 Task: Look for space in Ceper, Indonesia from 4th August, 2023 to 8th August, 2023 for 1 adult in price range Rs.10000 to Rs.15000. Place can be private room with 1  bedroom having 1 bed and 1 bathroom. Property type can be flatguest house, hotel. Amenities needed are: wifi. Booking option can be shelf check-in. Required host language is English.
Action: Key pressed <Key.shift_r>Ceper
Screenshot: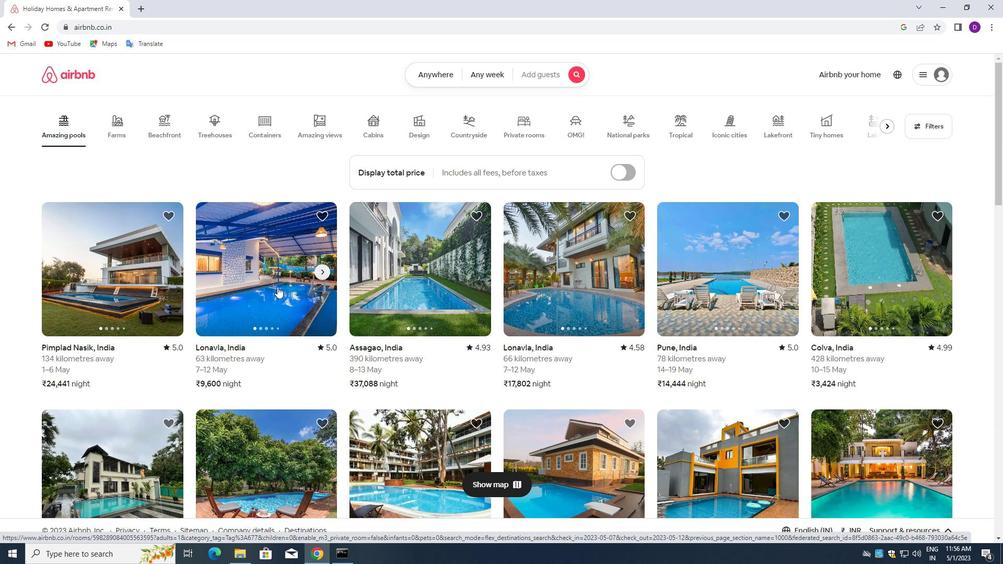 
Action: Mouse moved to (434, 83)
Screenshot: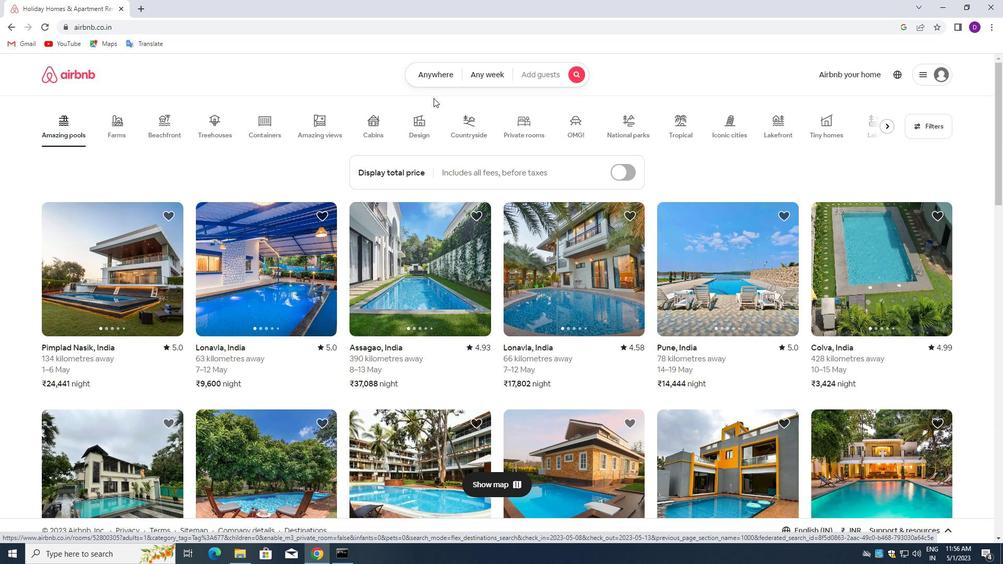 
Action: Mouse pressed left at (434, 83)
Screenshot: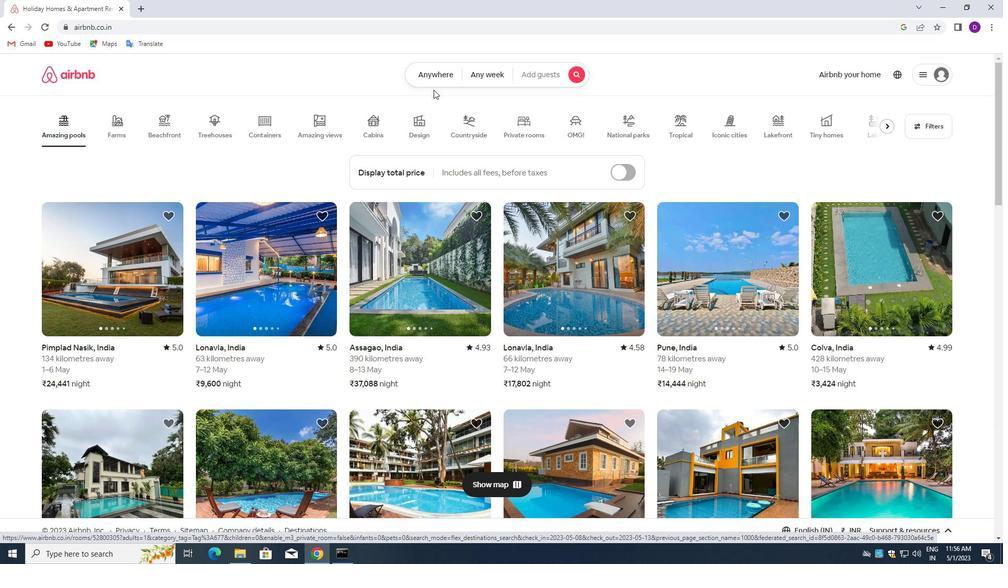 
Action: Mouse moved to (344, 119)
Screenshot: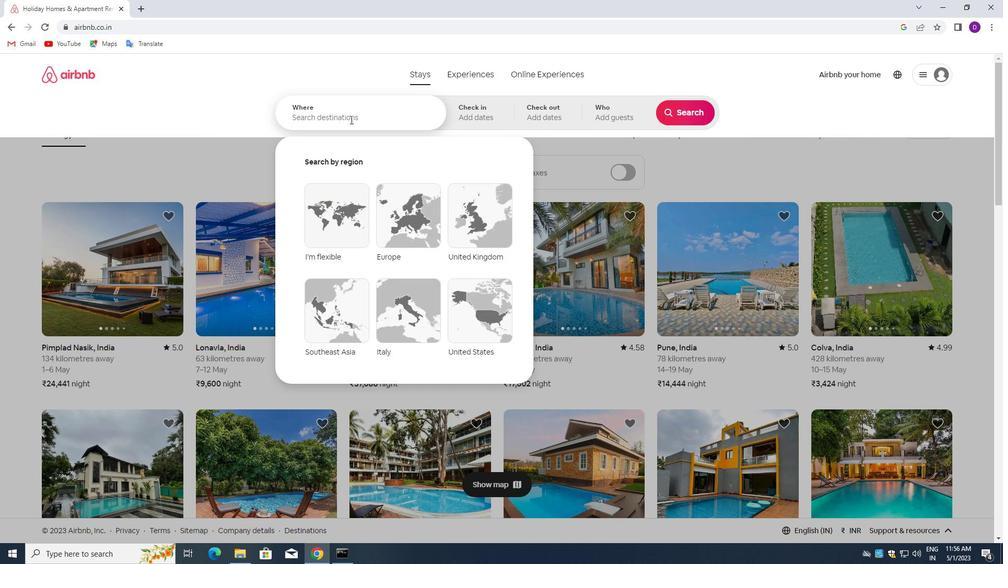 
Action: Mouse pressed left at (344, 119)
Screenshot: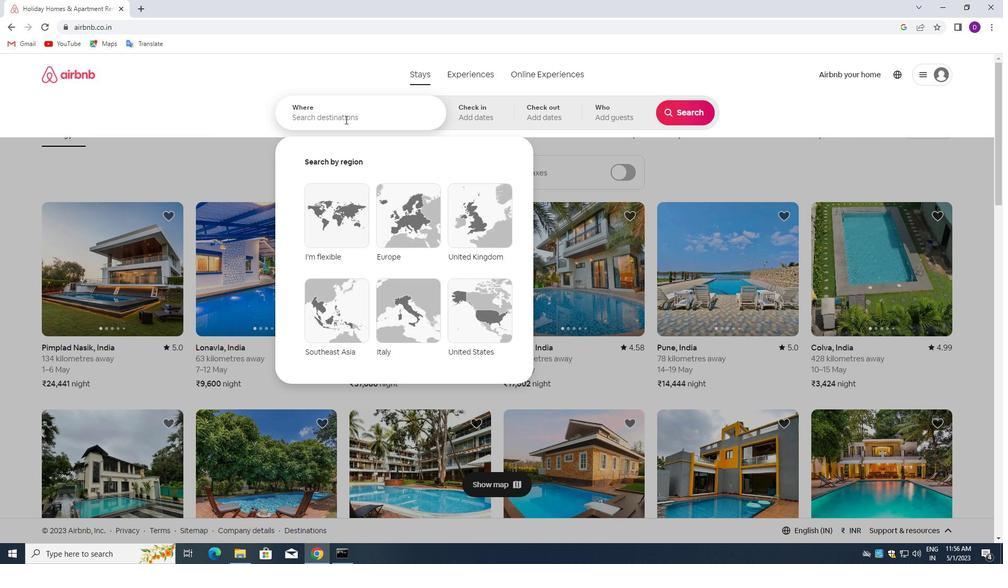 
Action: Key pressed <Key.shift_r>Ceper,<Key.space><Key.shift>INDONESIA<Key.enter>
Screenshot: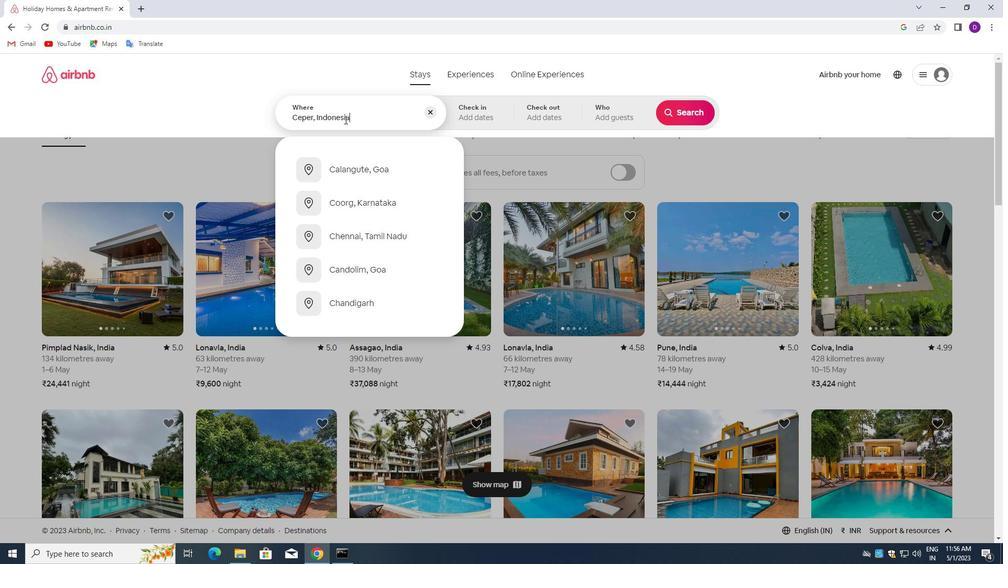 
Action: Mouse moved to (679, 199)
Screenshot: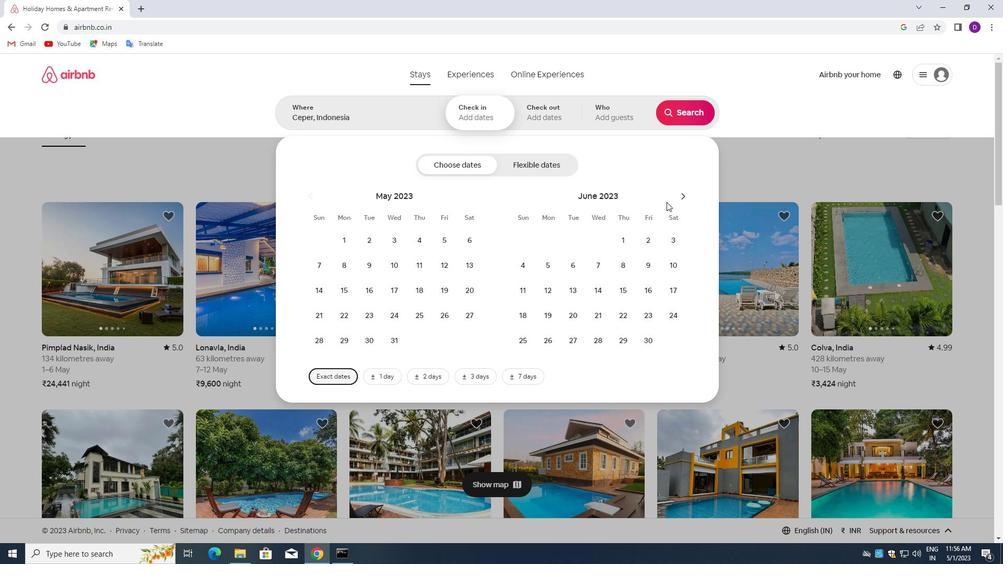 
Action: Mouse pressed left at (679, 199)
Screenshot: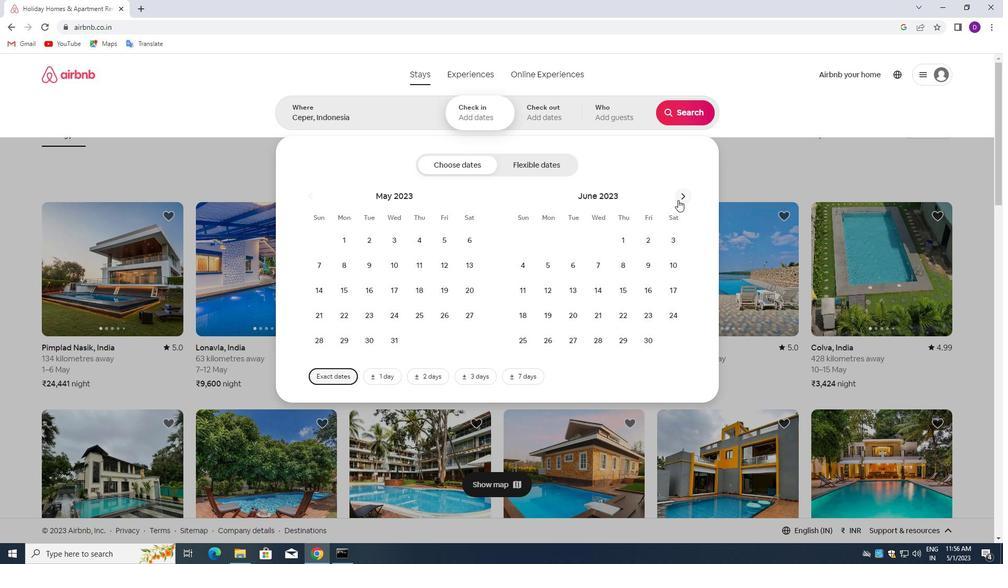 
Action: Mouse moved to (690, 192)
Screenshot: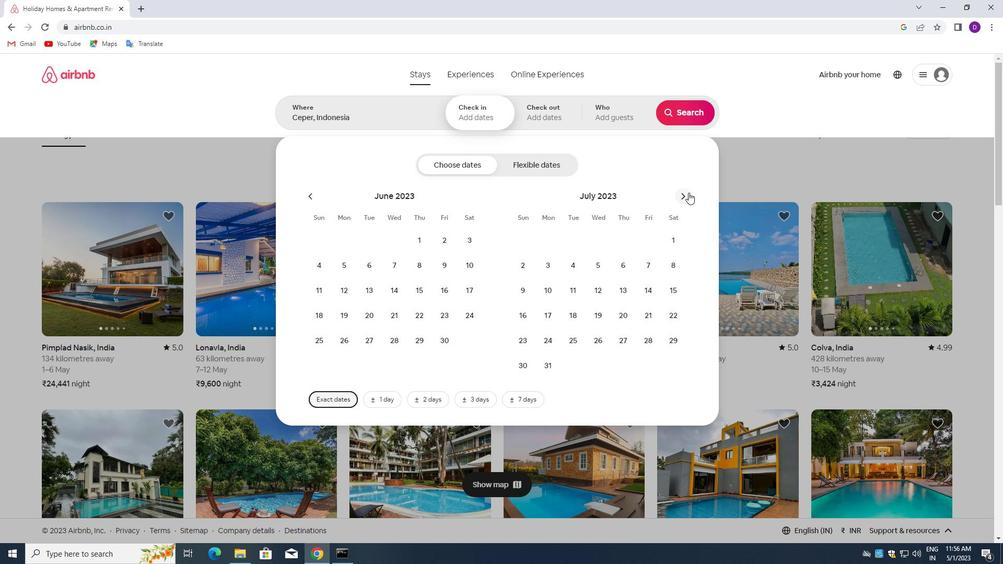 
Action: Mouse pressed left at (690, 192)
Screenshot: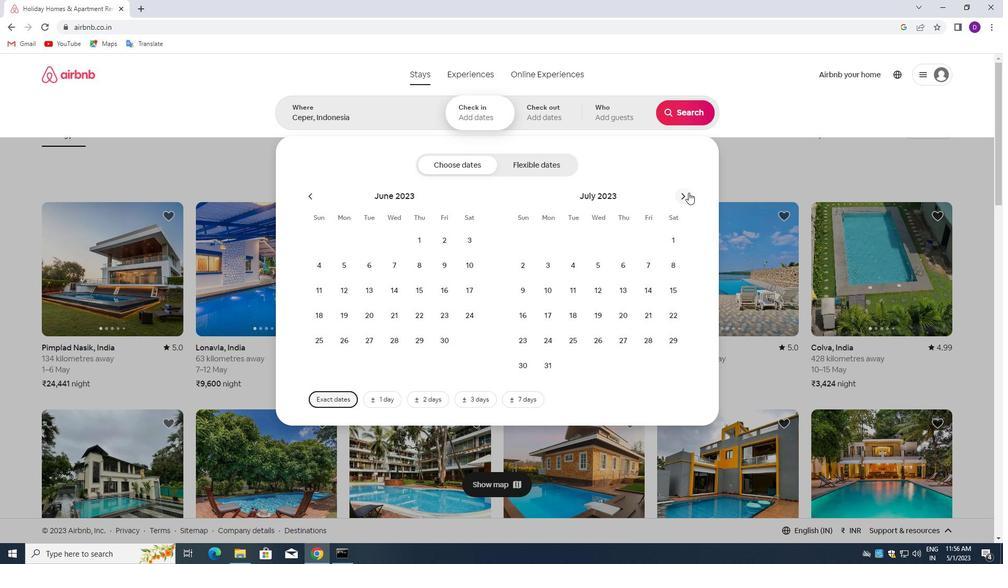 
Action: Mouse moved to (650, 238)
Screenshot: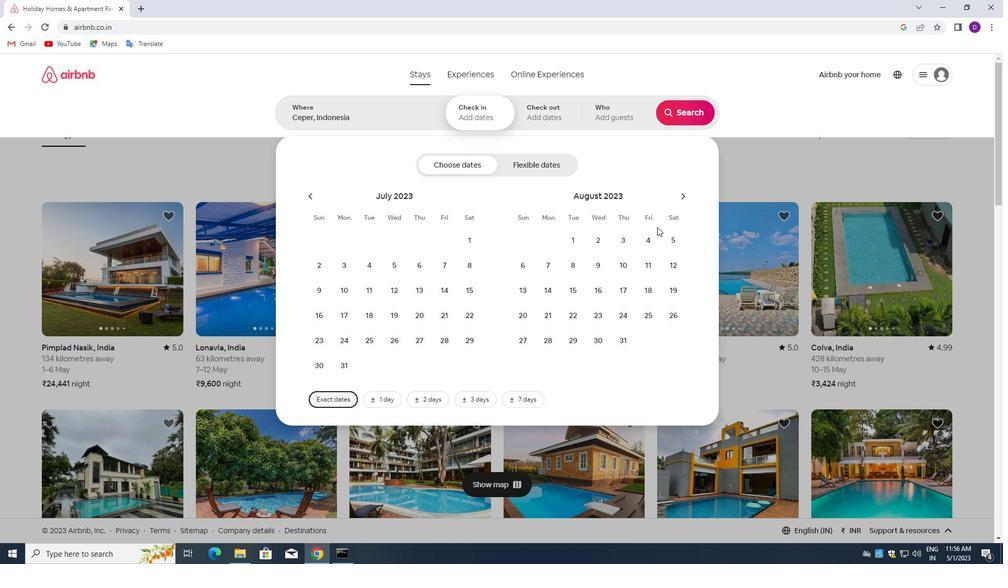 
Action: Mouse pressed left at (650, 238)
Screenshot: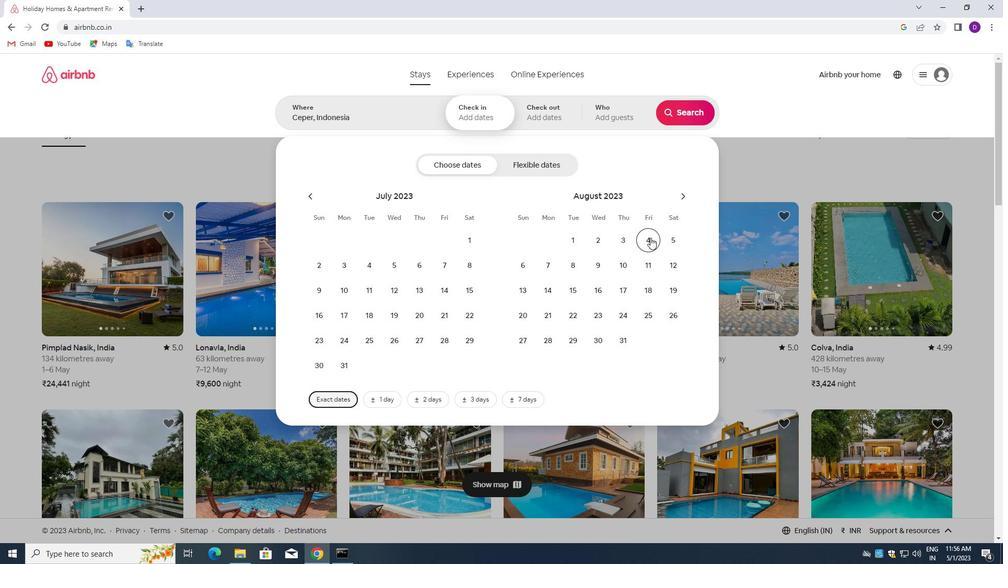 
Action: Mouse moved to (586, 260)
Screenshot: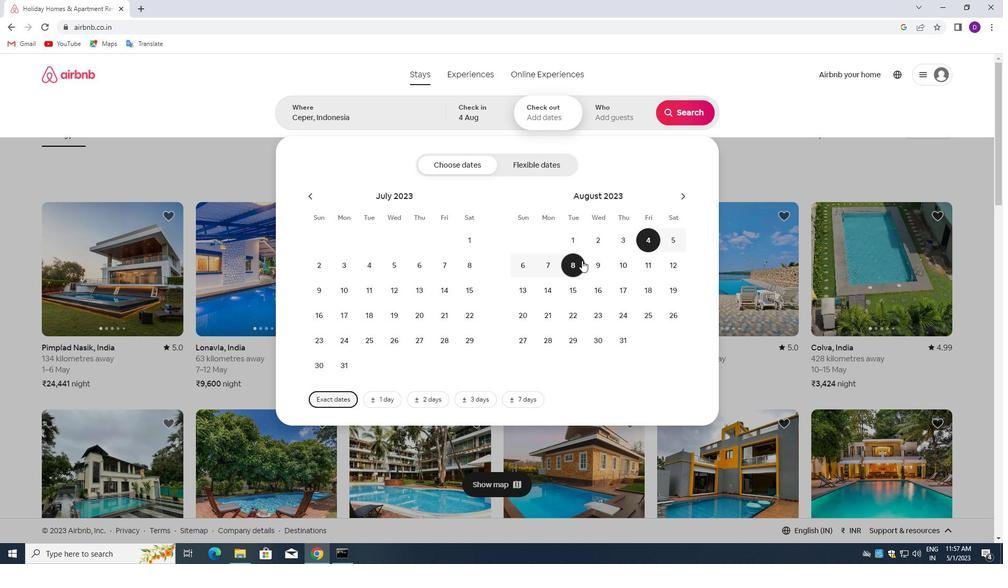 
Action: Mouse pressed left at (586, 260)
Screenshot: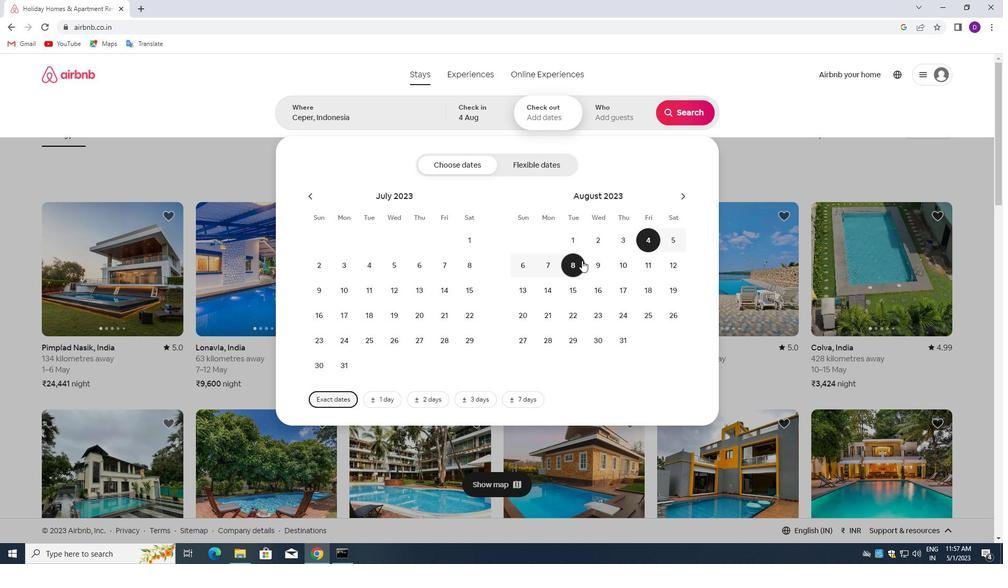 
Action: Mouse moved to (574, 260)
Screenshot: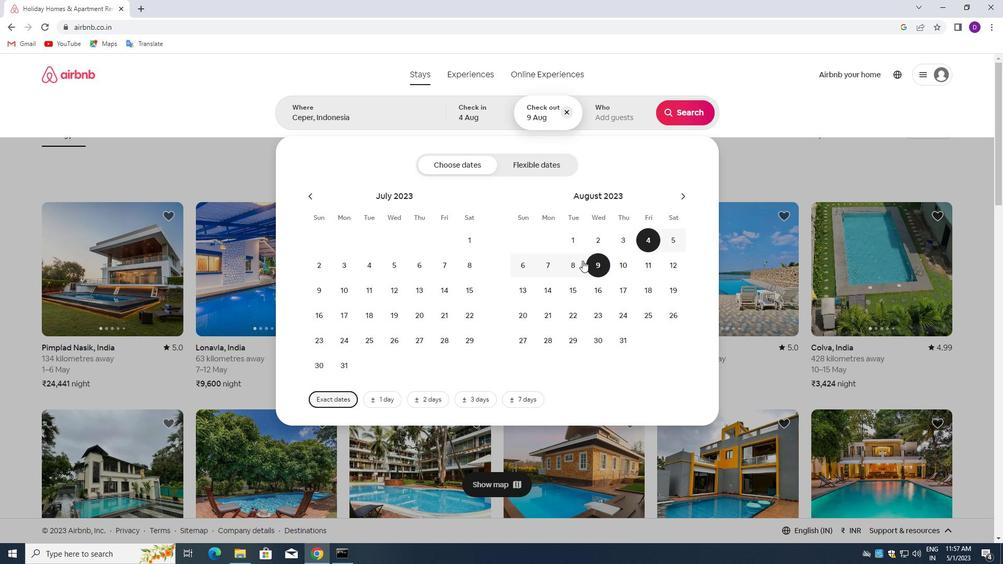 
Action: Mouse pressed left at (574, 260)
Screenshot: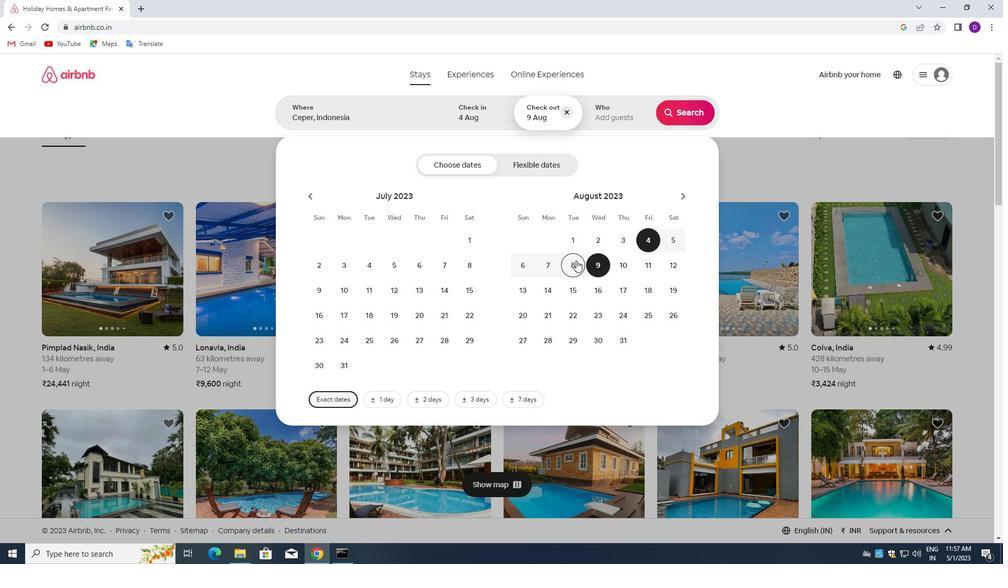 
Action: Mouse moved to (604, 108)
Screenshot: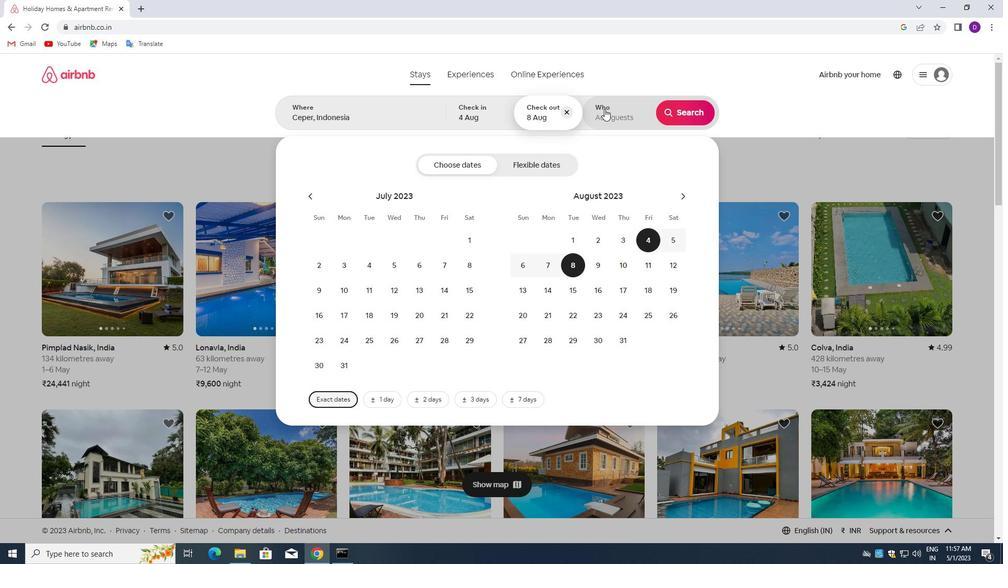 
Action: Mouse pressed left at (604, 108)
Screenshot: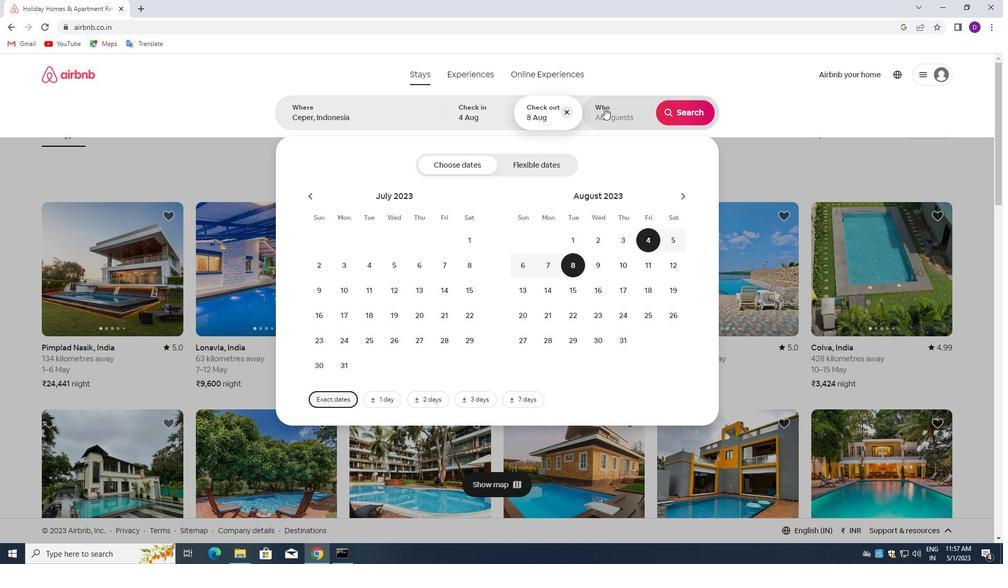 
Action: Mouse moved to (684, 159)
Screenshot: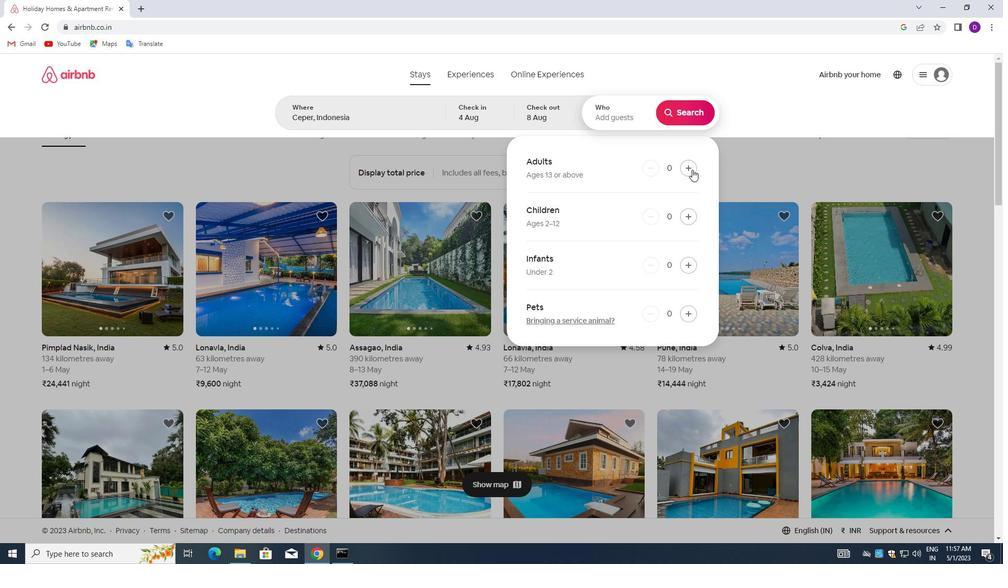 
Action: Mouse pressed left at (684, 159)
Screenshot: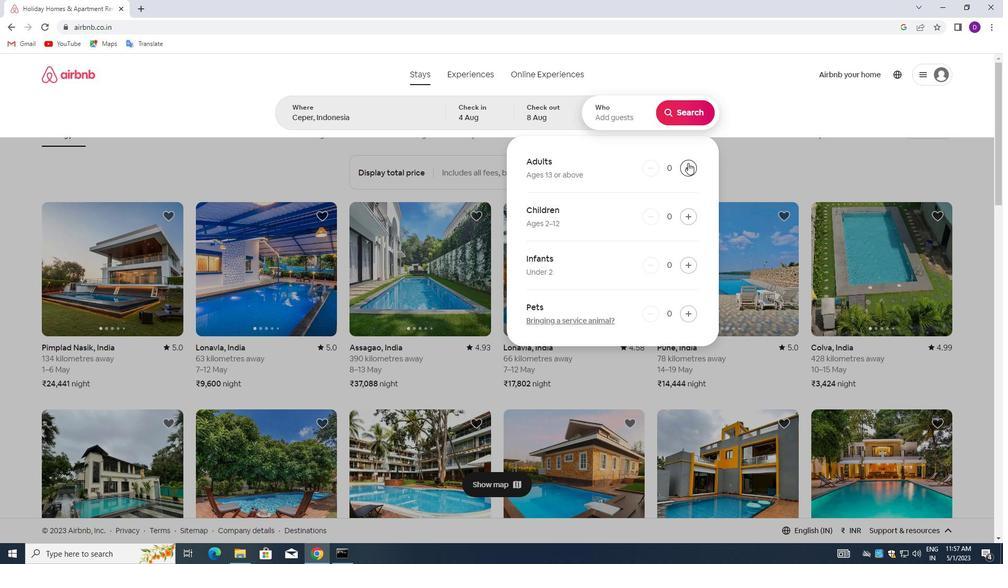 
Action: Mouse moved to (686, 165)
Screenshot: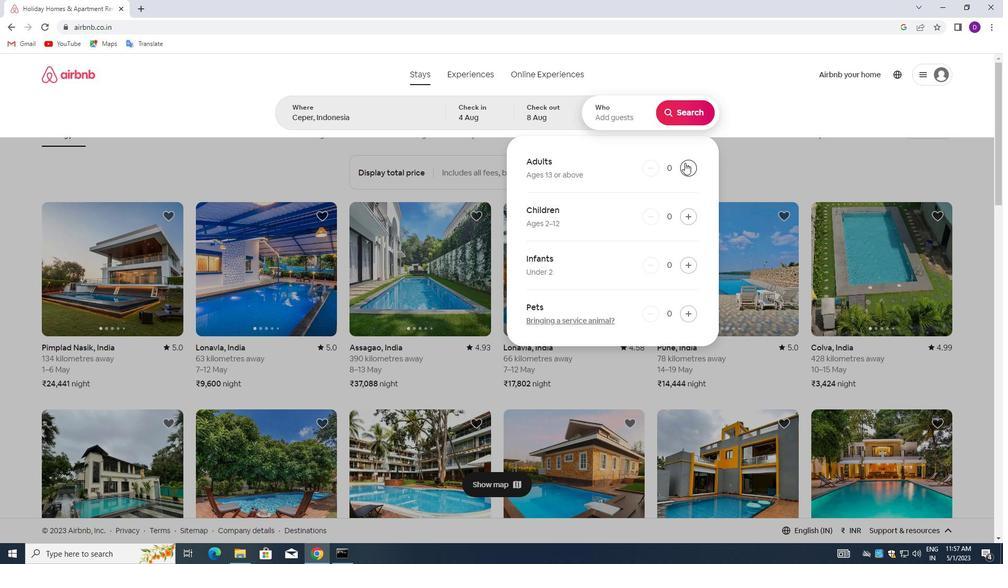 
Action: Mouse pressed left at (686, 165)
Screenshot: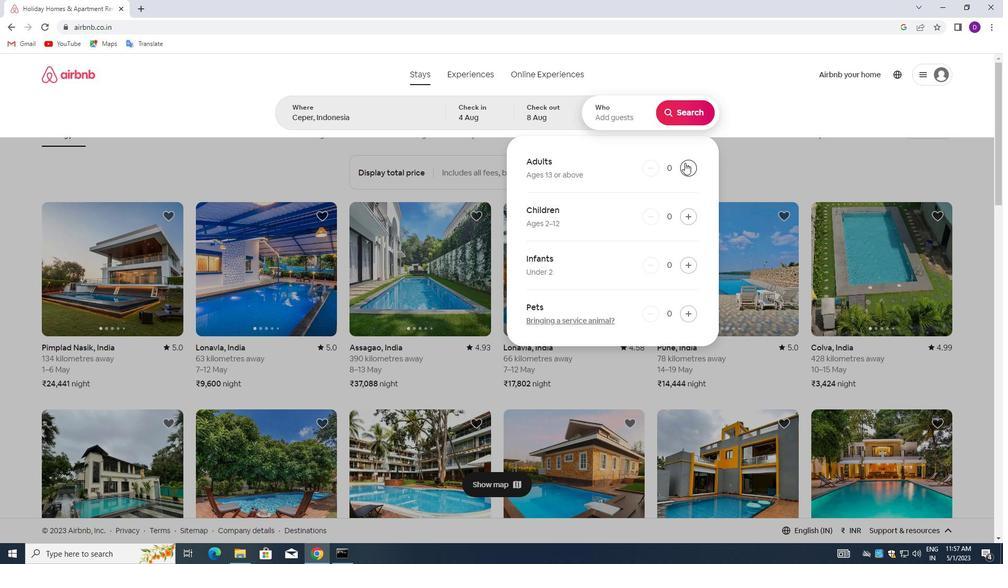 
Action: Mouse moved to (692, 112)
Screenshot: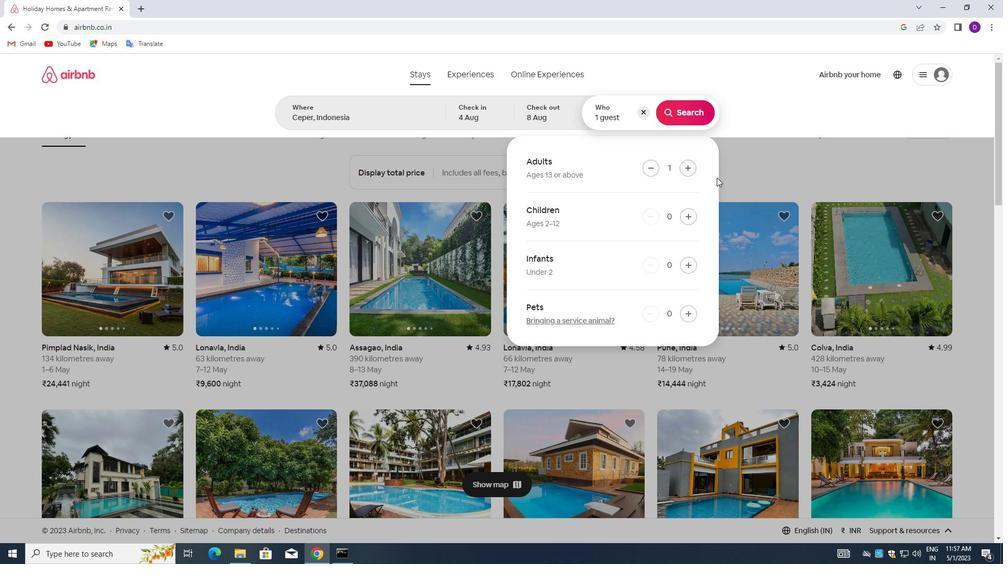 
Action: Mouse pressed left at (692, 112)
Screenshot: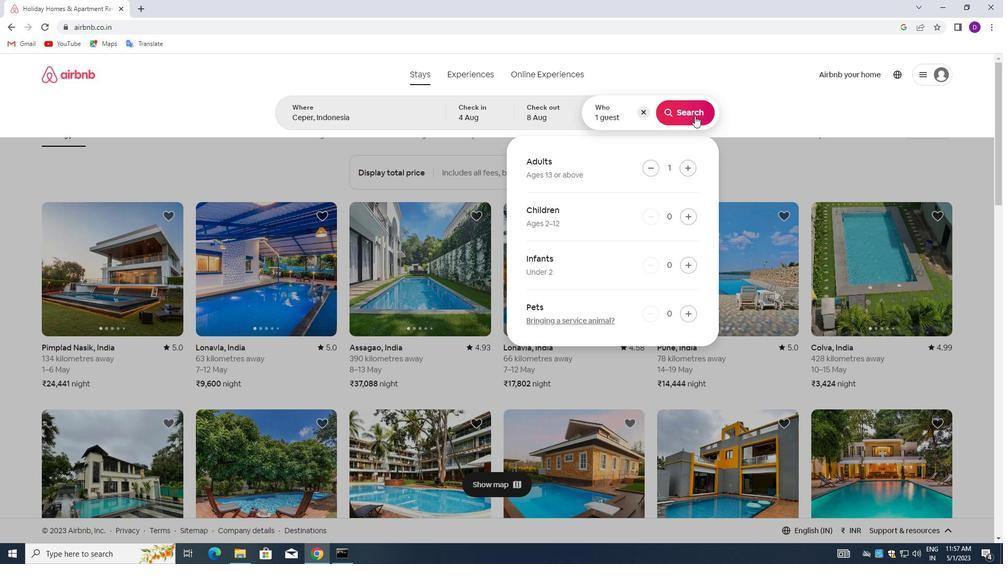 
Action: Mouse moved to (947, 116)
Screenshot: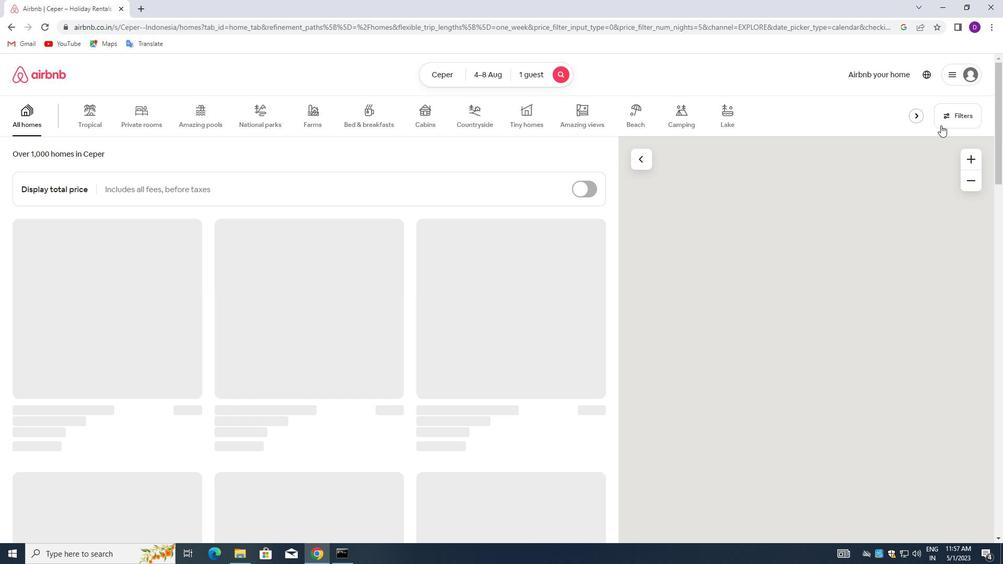
Action: Mouse pressed left at (947, 116)
Screenshot: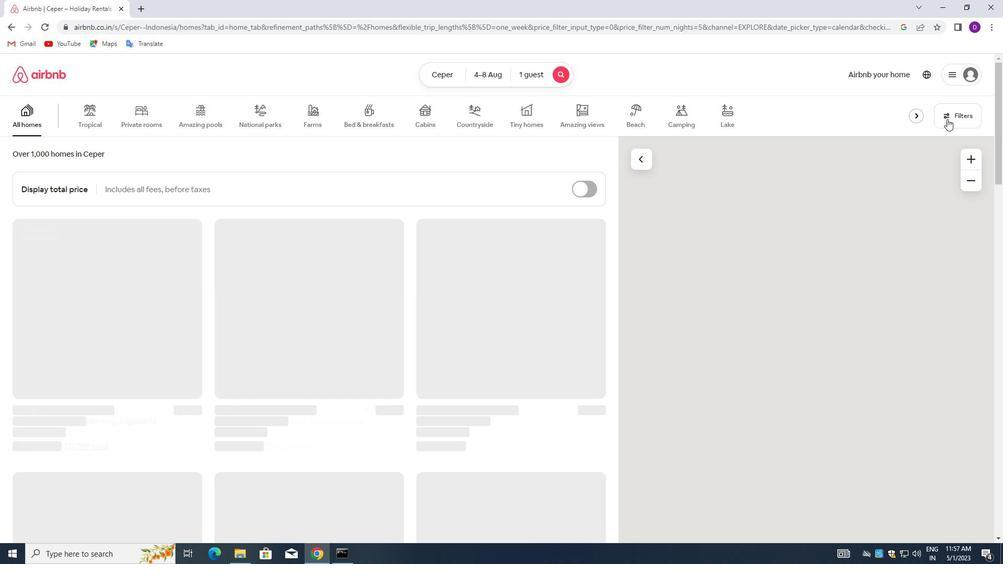 
Action: Mouse moved to (366, 249)
Screenshot: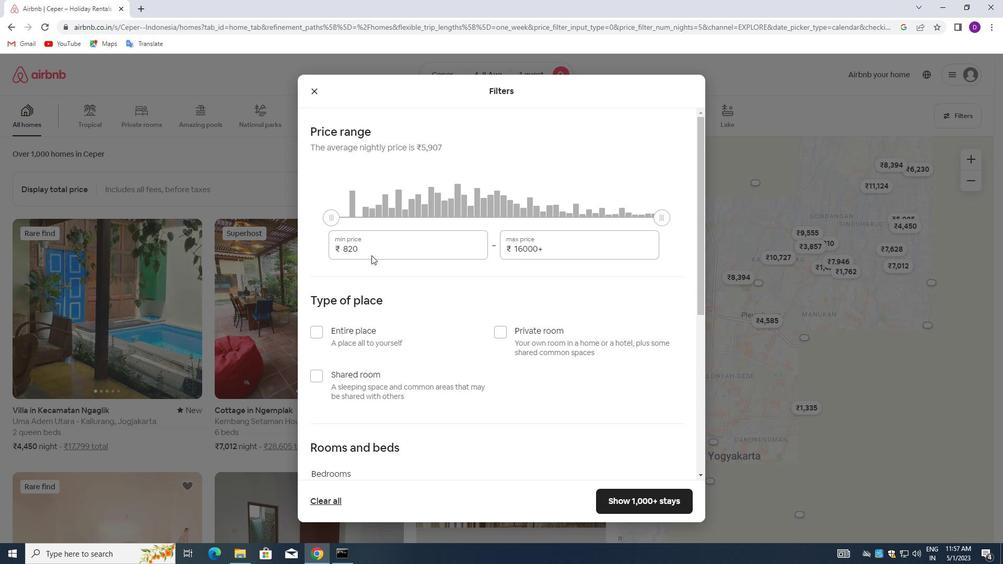 
Action: Mouse pressed left at (366, 249)
Screenshot: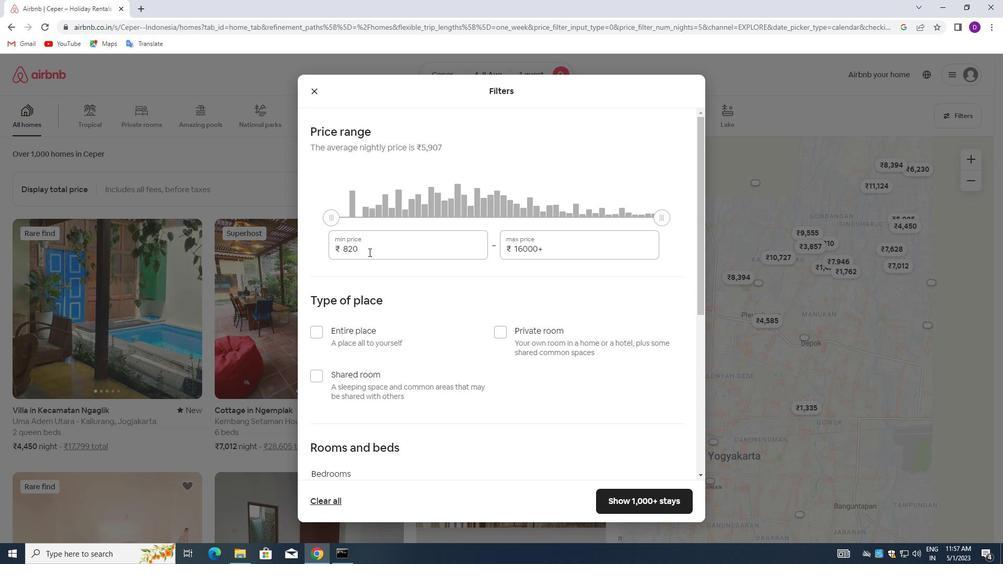 
Action: Mouse pressed left at (366, 249)
Screenshot: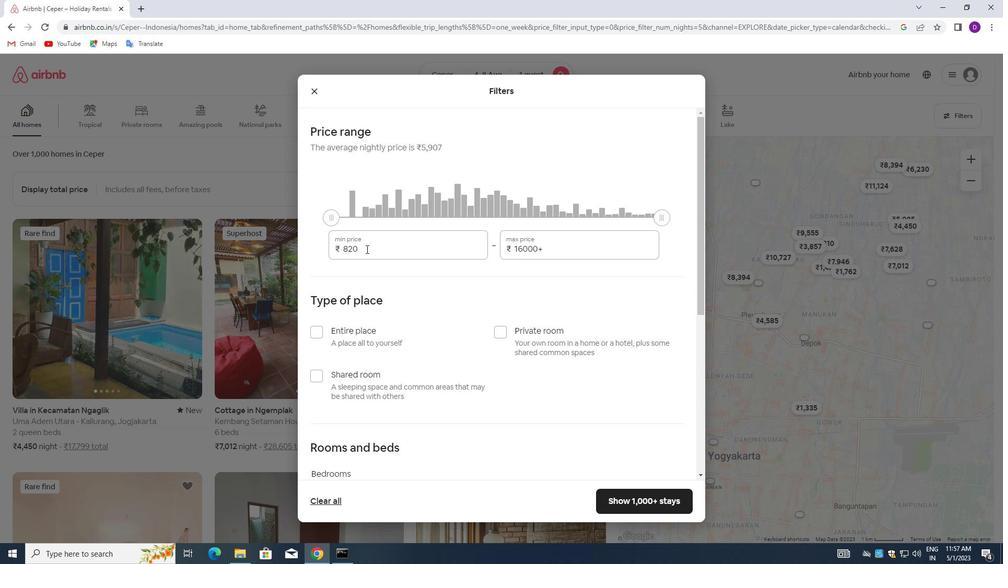 
Action: Key pressed 10000<Key.tab>150000<Key.backspace>
Screenshot: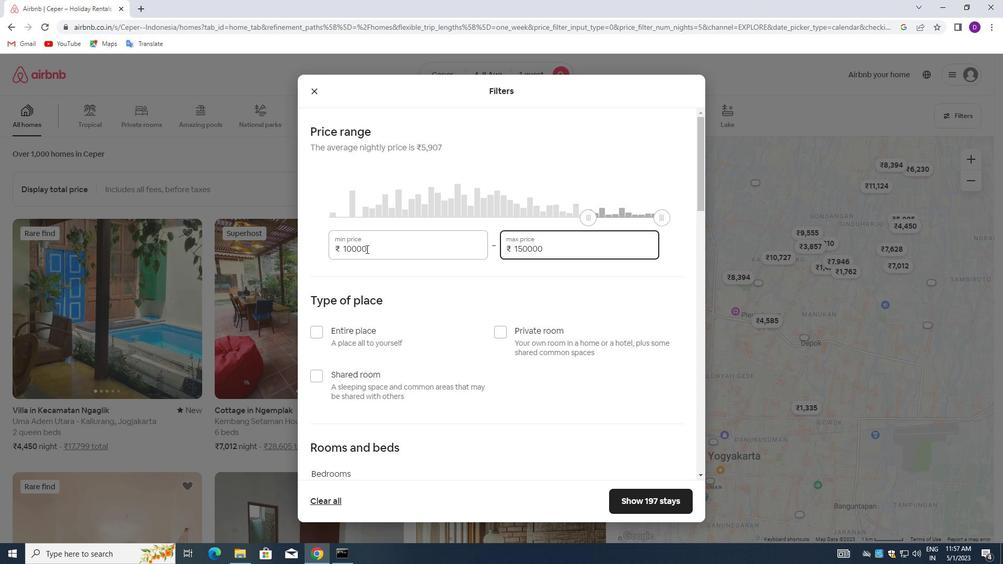 
Action: Mouse moved to (365, 279)
Screenshot: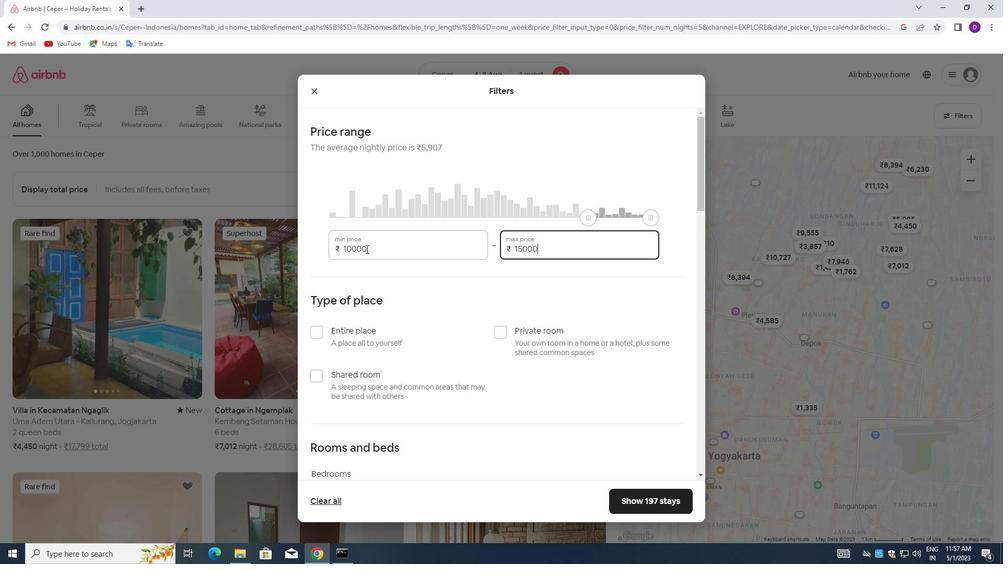 
Action: Mouse scrolled (365, 278) with delta (0, 0)
Screenshot: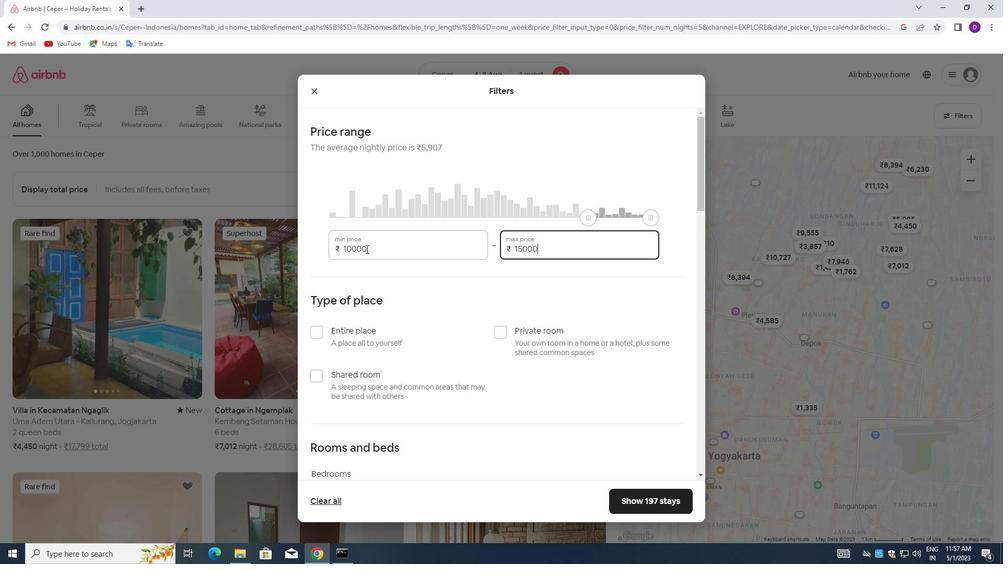 
Action: Mouse moved to (363, 284)
Screenshot: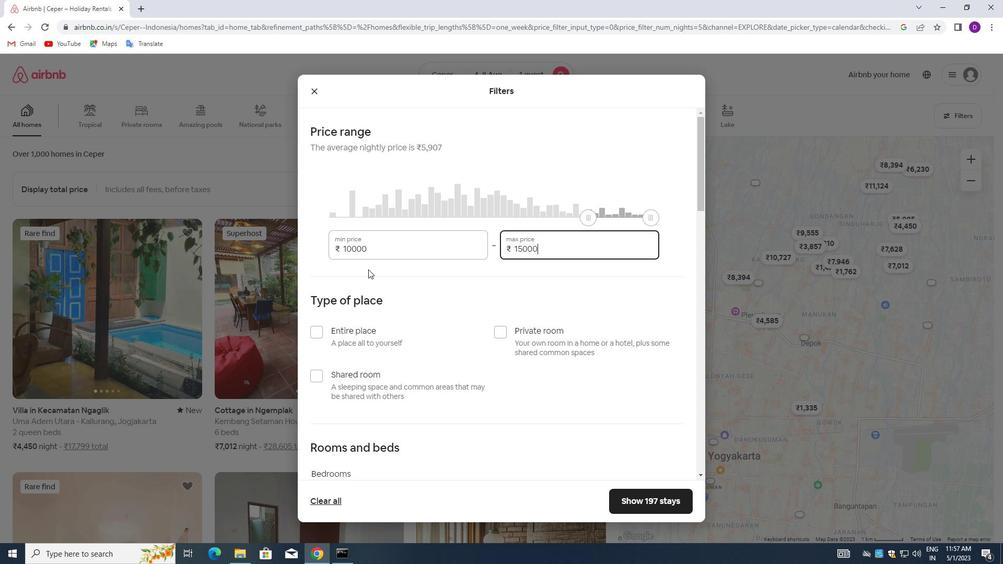 
Action: Mouse scrolled (363, 283) with delta (0, 0)
Screenshot: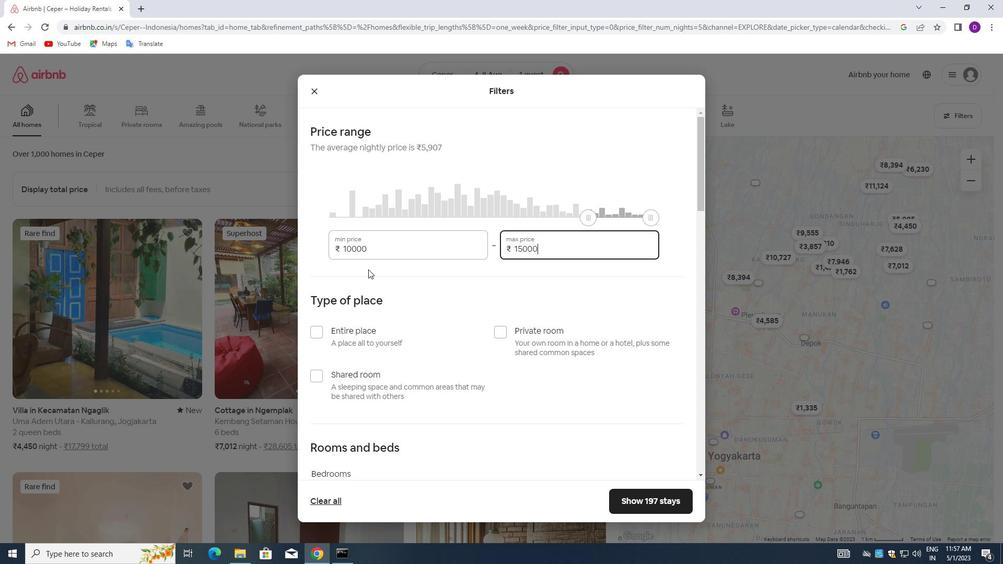 
Action: Mouse moved to (501, 230)
Screenshot: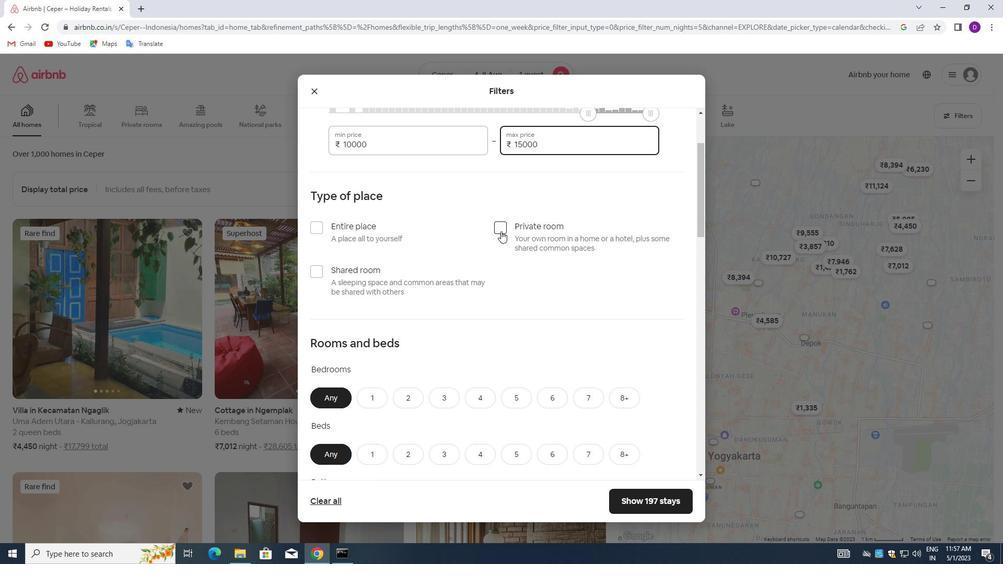 
Action: Mouse pressed left at (501, 230)
Screenshot: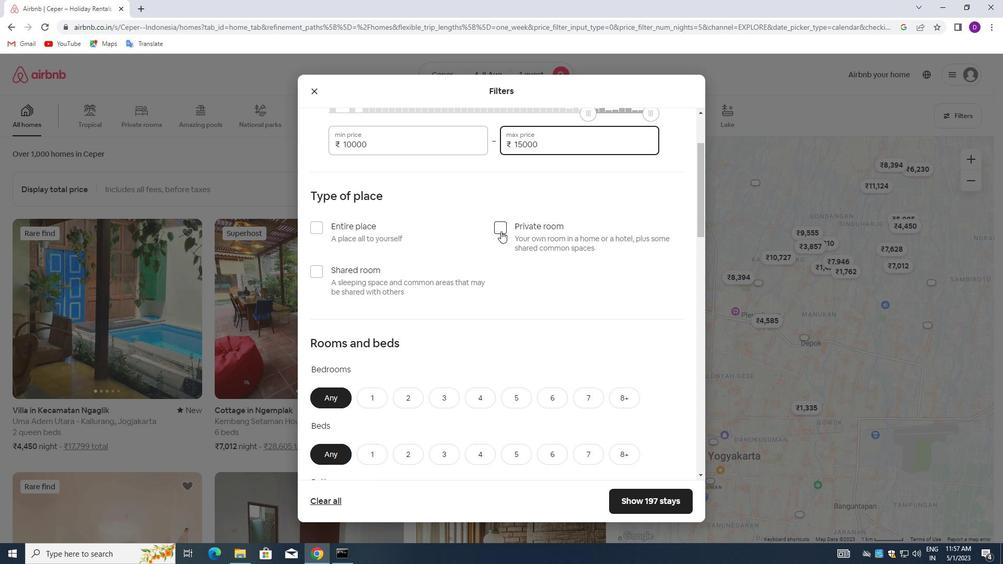 
Action: Mouse moved to (492, 270)
Screenshot: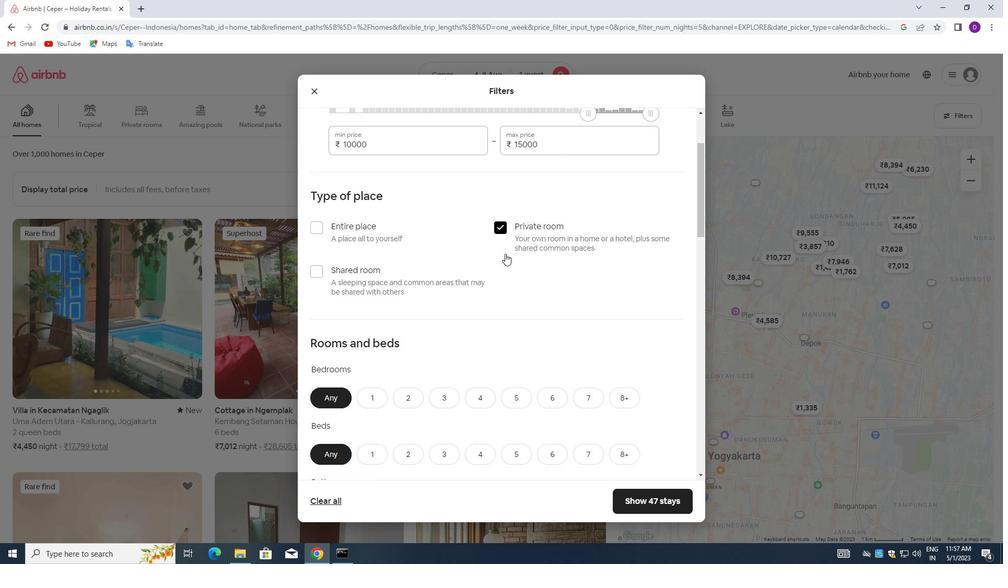 
Action: Mouse scrolled (492, 269) with delta (0, 0)
Screenshot: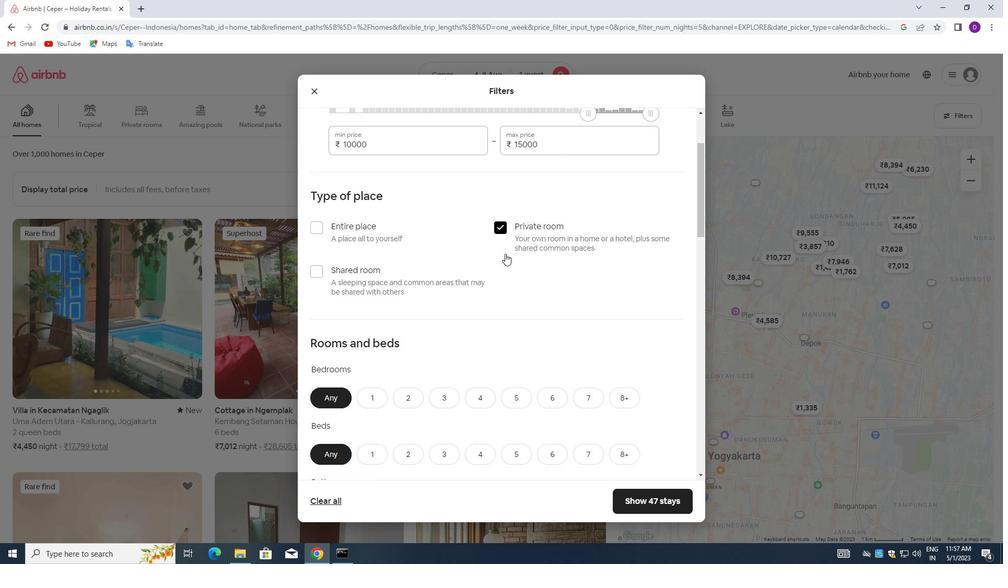 
Action: Mouse moved to (492, 270)
Screenshot: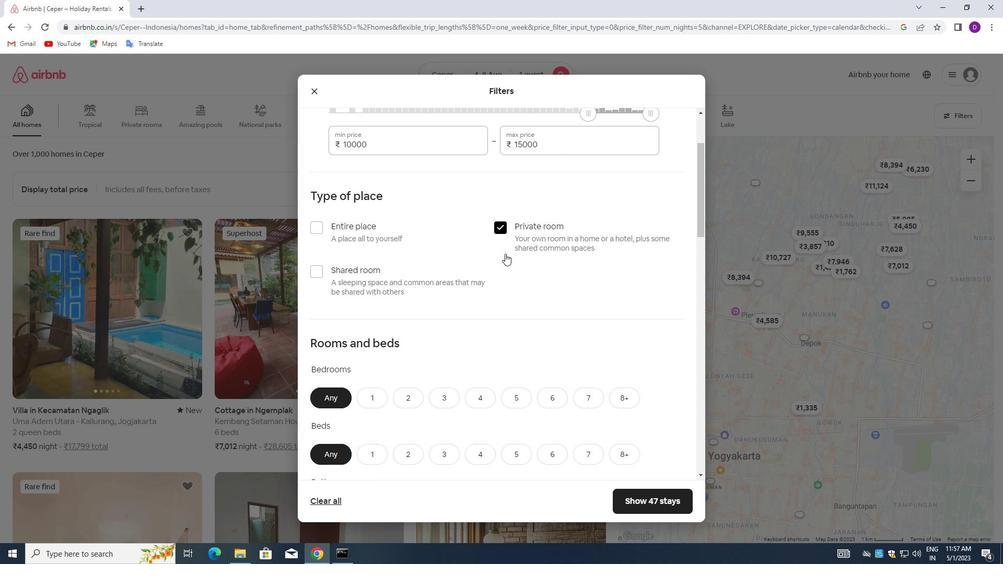 
Action: Mouse scrolled (492, 270) with delta (0, 0)
Screenshot: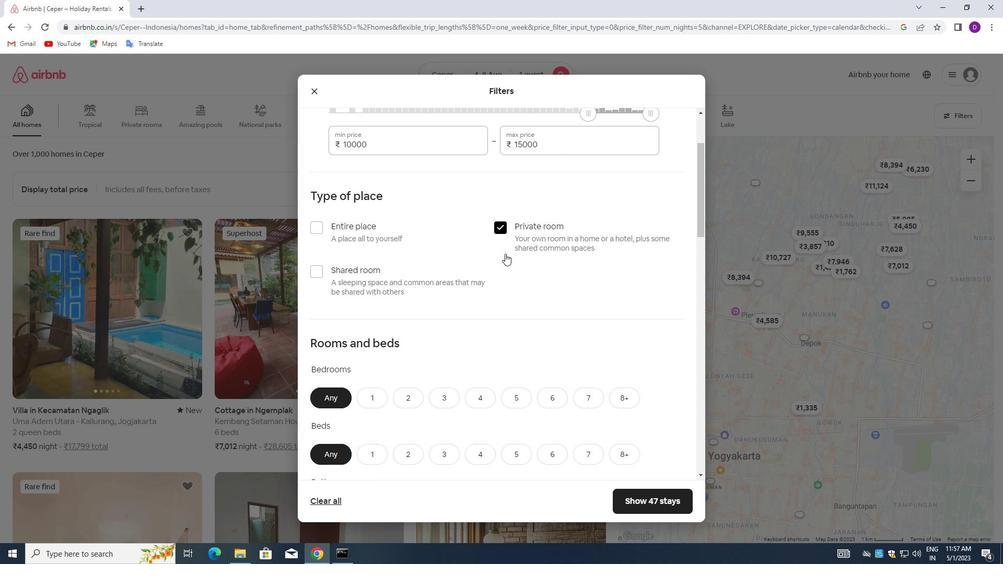 
Action: Mouse moved to (491, 271)
Screenshot: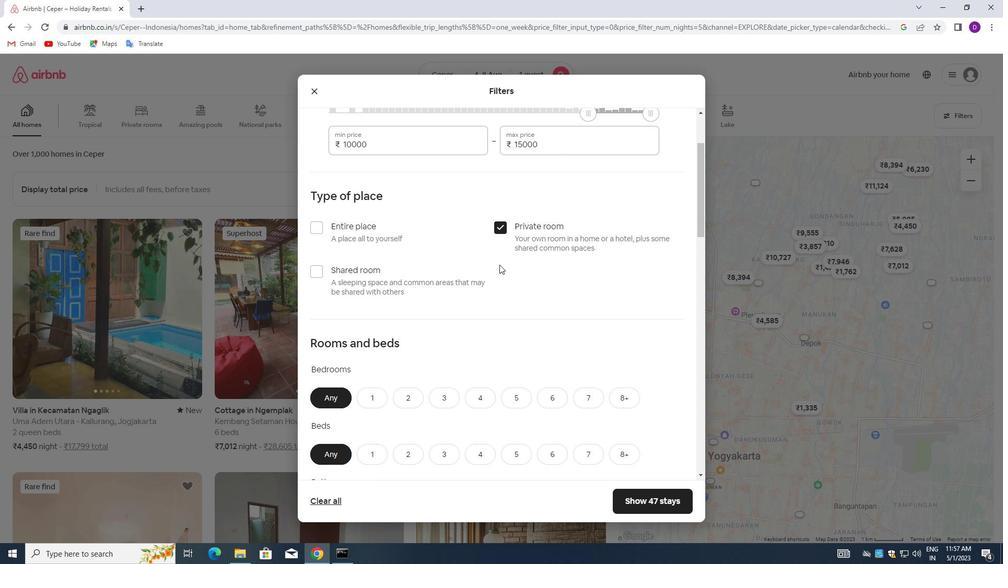 
Action: Mouse scrolled (491, 270) with delta (0, 0)
Screenshot: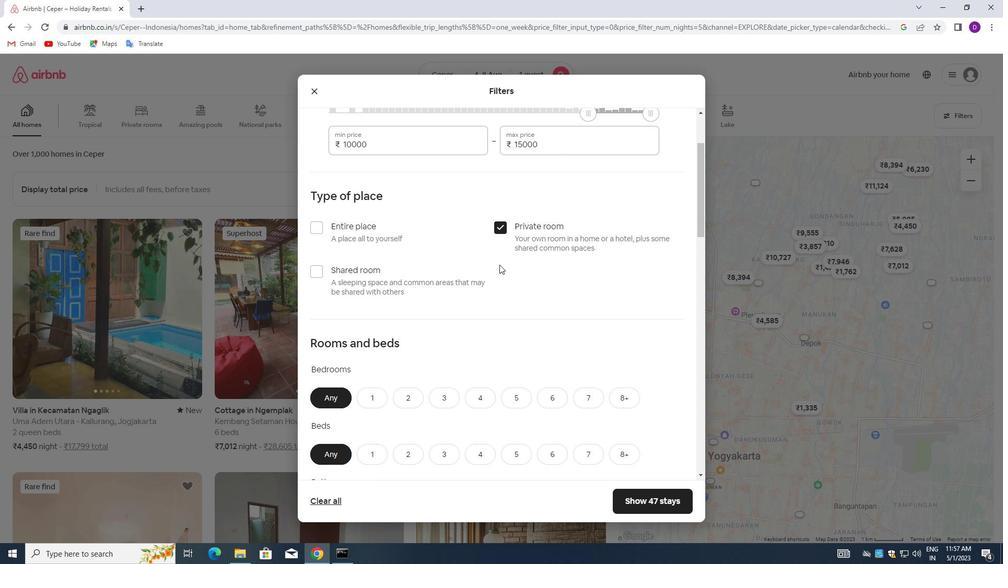
Action: Mouse scrolled (491, 270) with delta (0, 0)
Screenshot: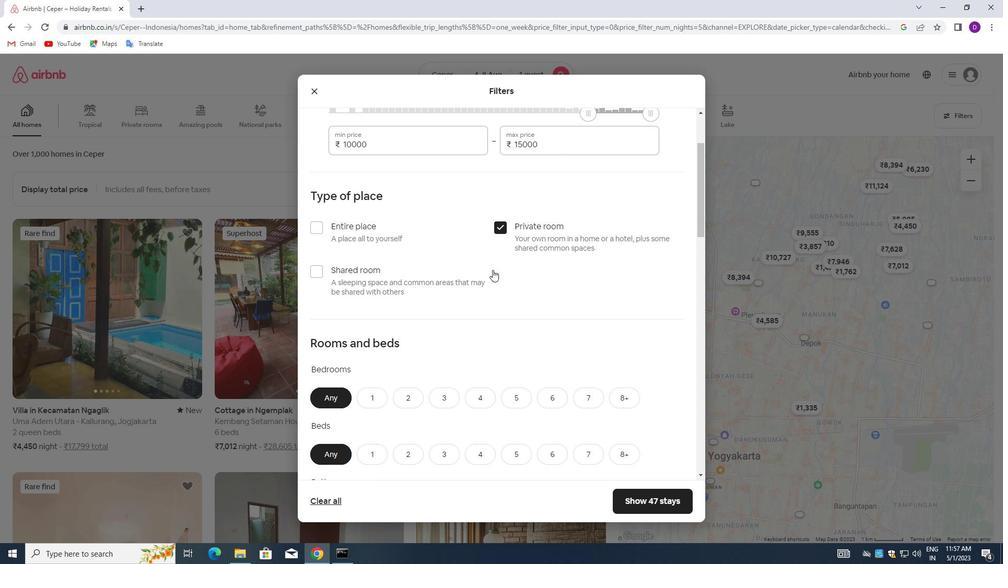 
Action: Mouse moved to (490, 271)
Screenshot: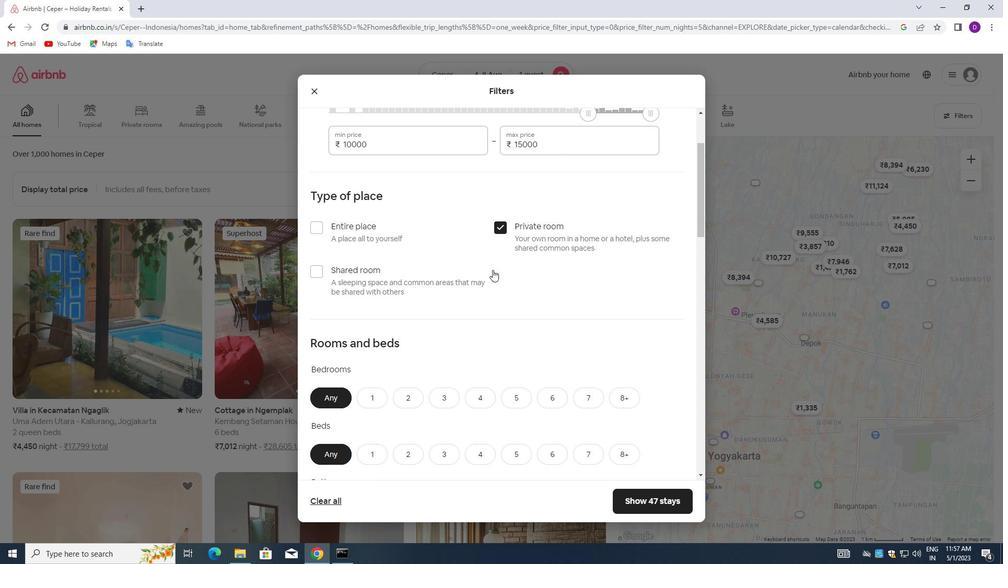 
Action: Mouse scrolled (490, 271) with delta (0, 0)
Screenshot: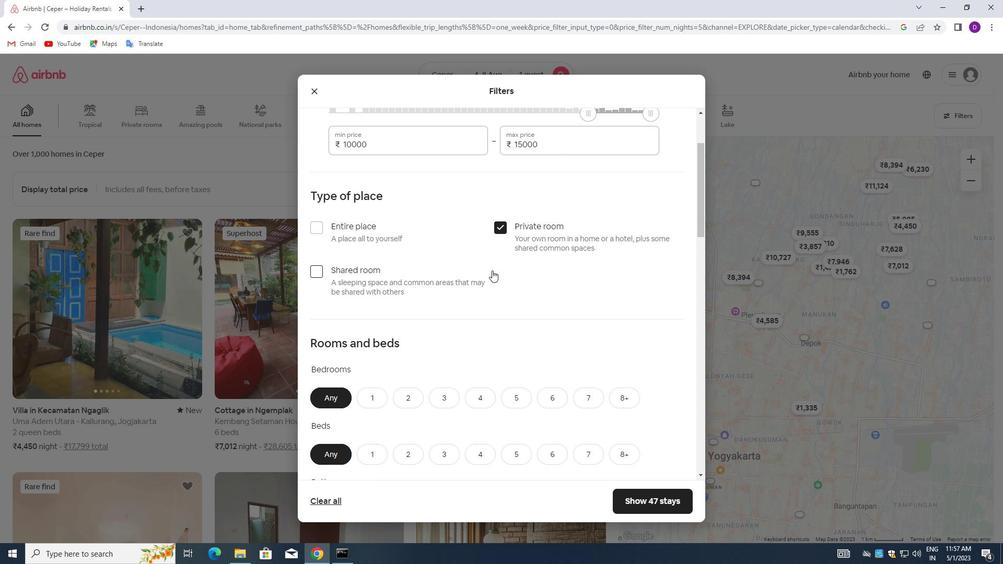 
Action: Mouse moved to (374, 138)
Screenshot: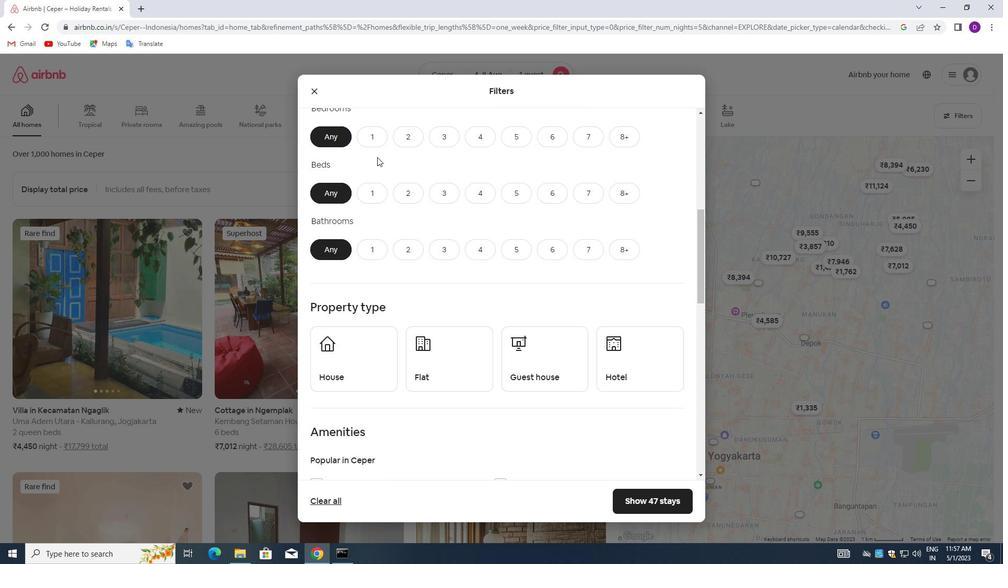 
Action: Mouse pressed left at (374, 138)
Screenshot: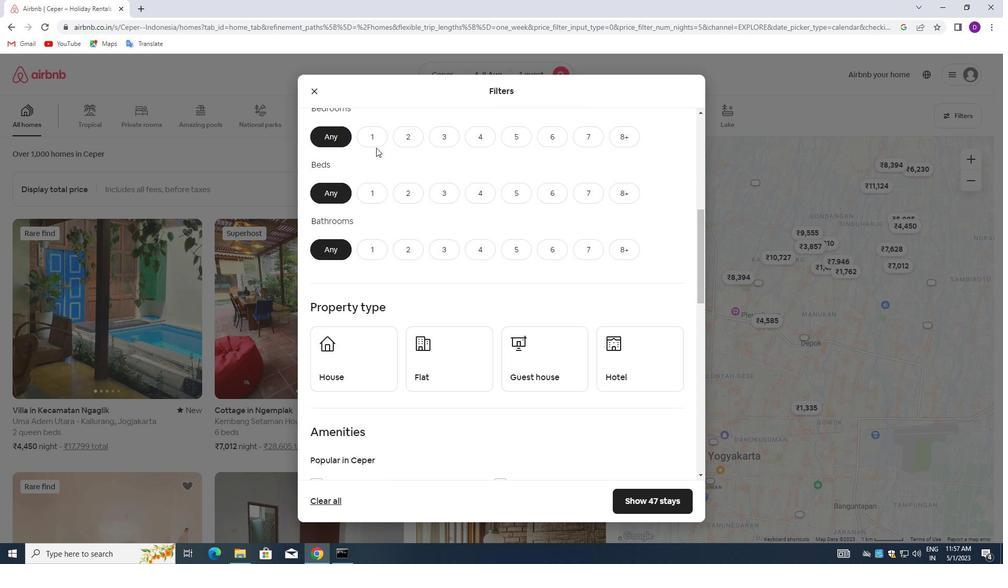 
Action: Mouse moved to (378, 188)
Screenshot: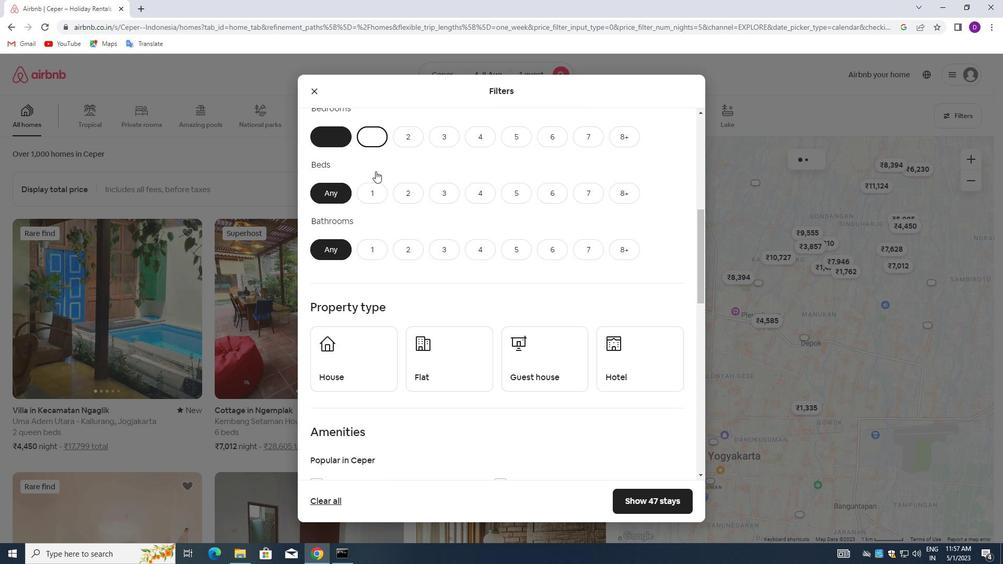 
Action: Mouse pressed left at (378, 188)
Screenshot: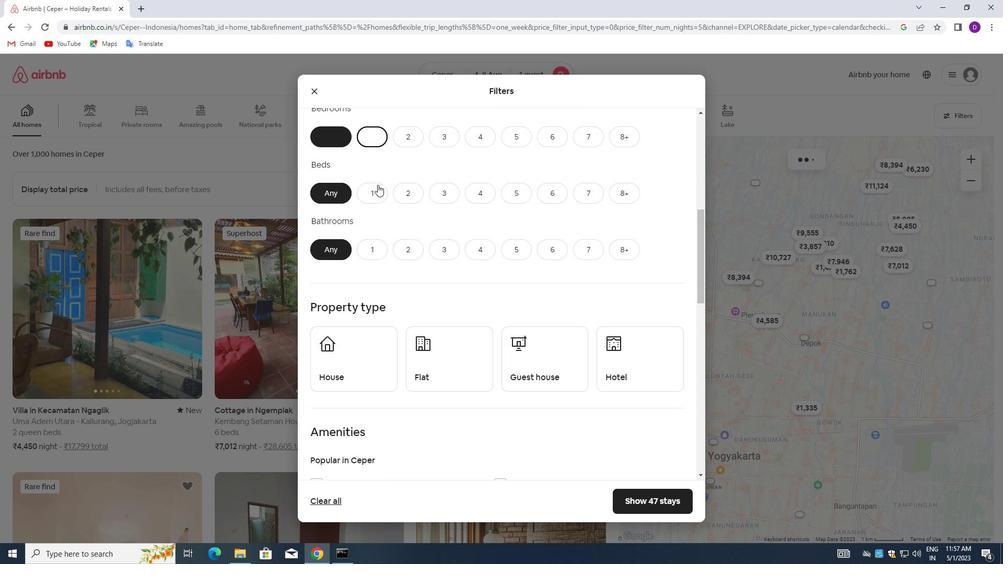 
Action: Mouse moved to (376, 241)
Screenshot: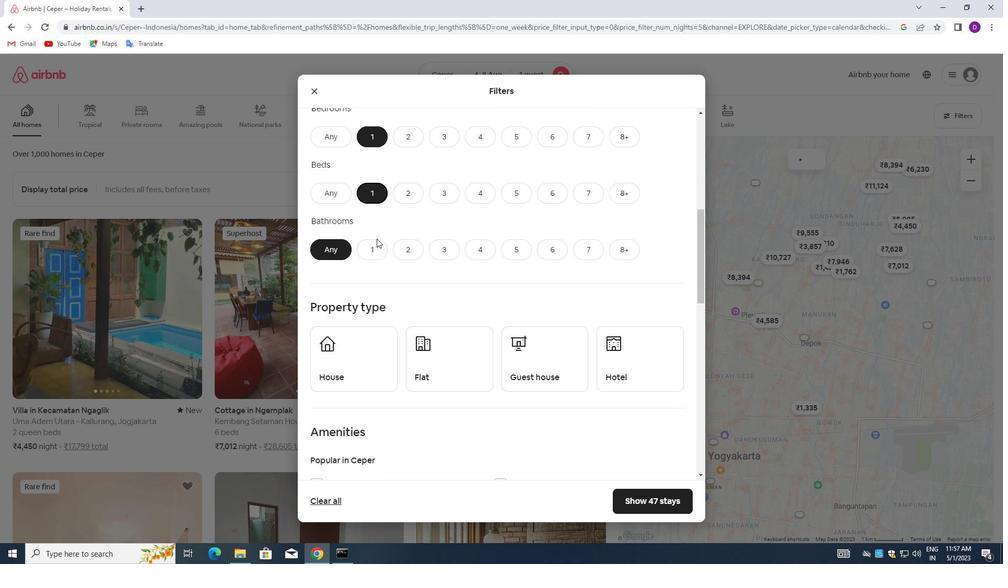 
Action: Mouse pressed left at (376, 241)
Screenshot: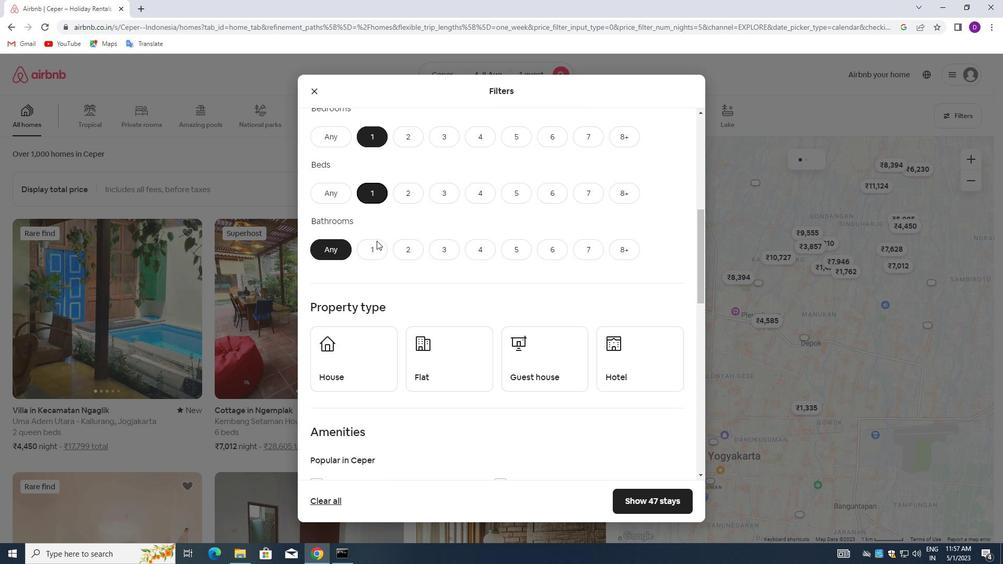 
Action: Mouse moved to (426, 235)
Screenshot: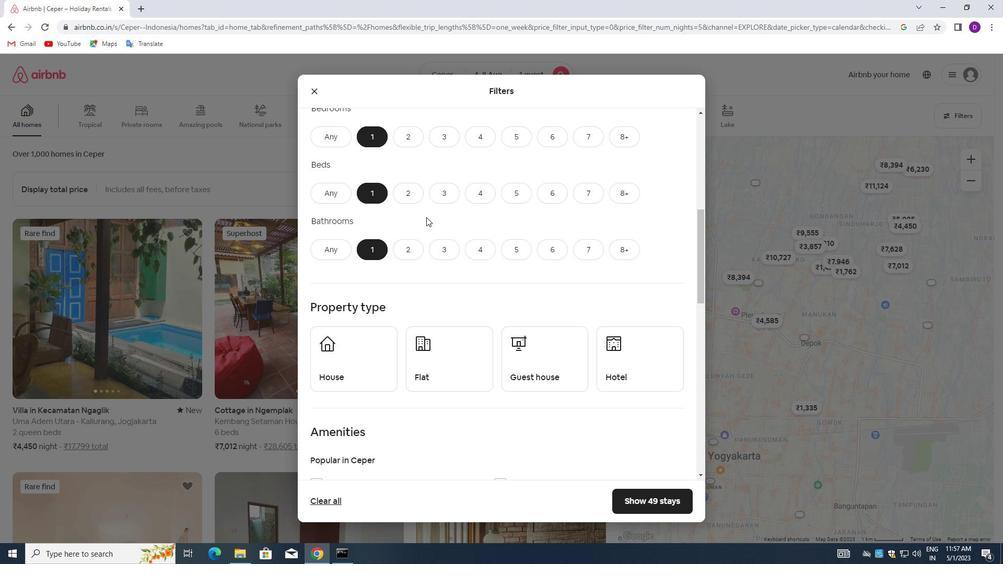 
Action: Mouse scrolled (426, 235) with delta (0, 0)
Screenshot: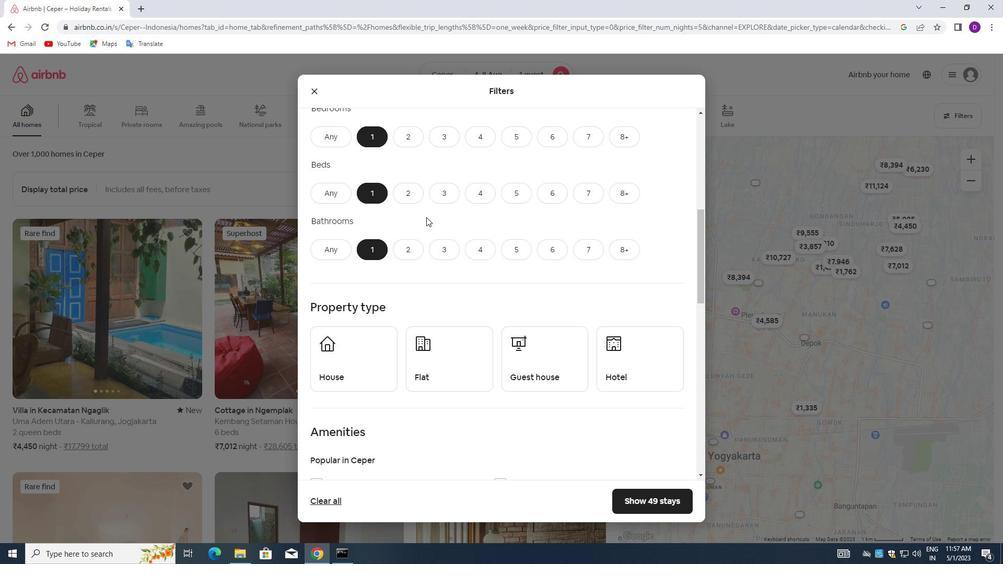 
Action: Mouse moved to (444, 301)
Screenshot: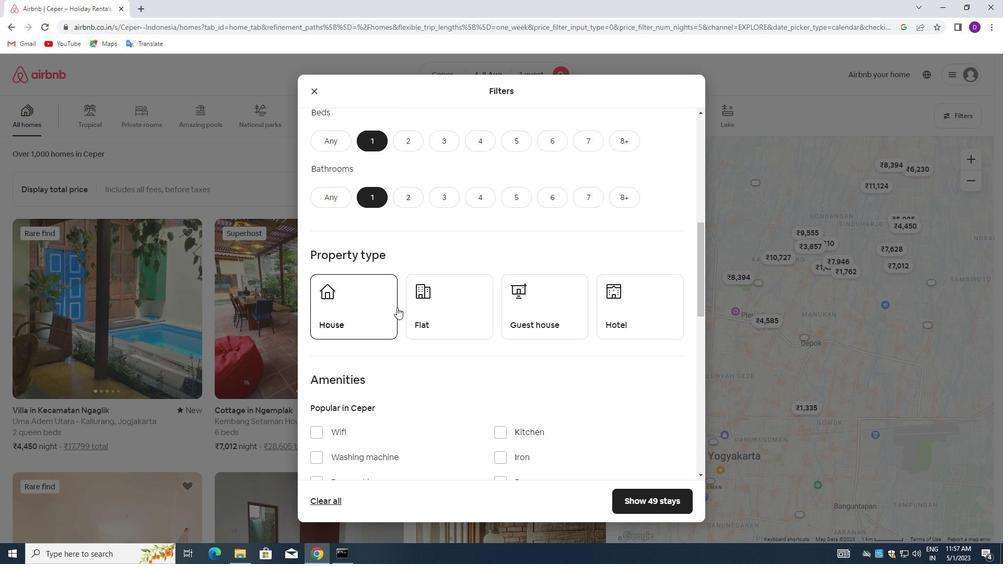 
Action: Mouse pressed left at (444, 301)
Screenshot: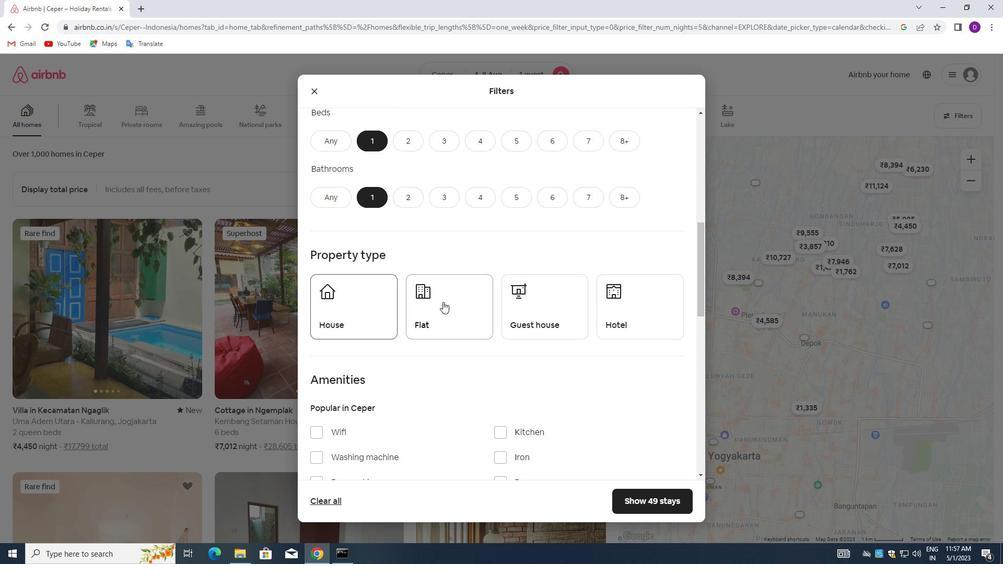 
Action: Mouse moved to (516, 301)
Screenshot: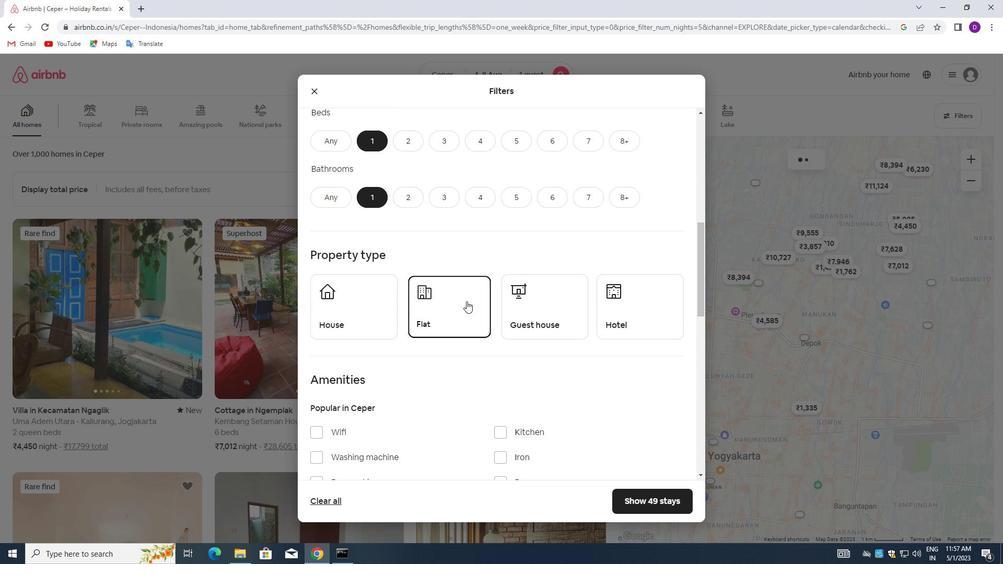 
Action: Mouse pressed left at (516, 301)
Screenshot: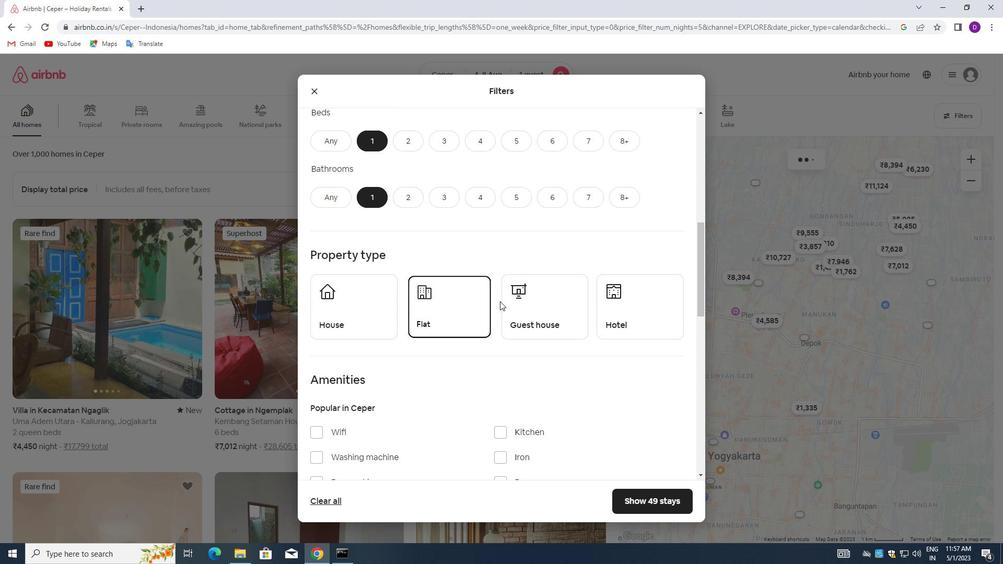 
Action: Mouse moved to (620, 297)
Screenshot: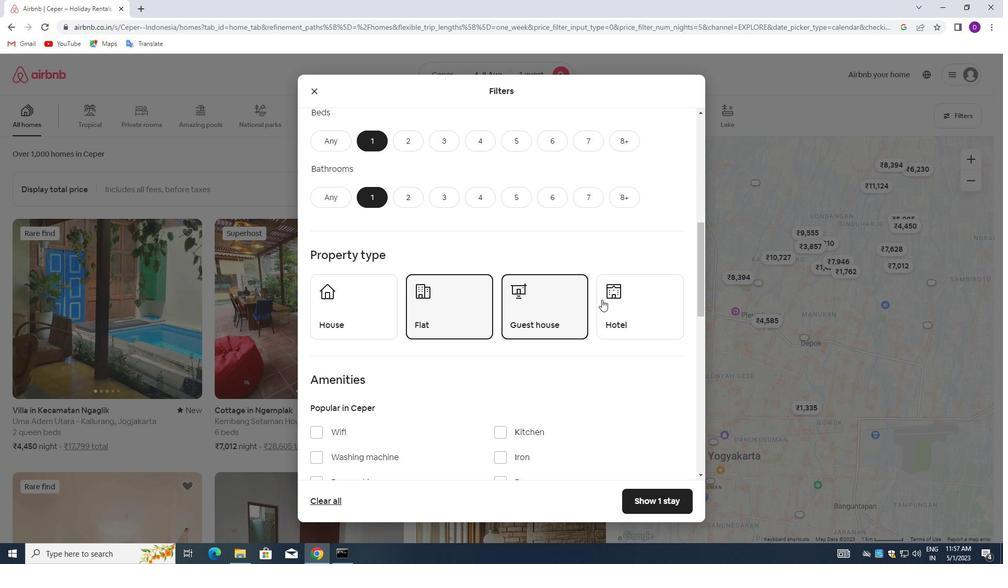 
Action: Mouse pressed left at (620, 297)
Screenshot: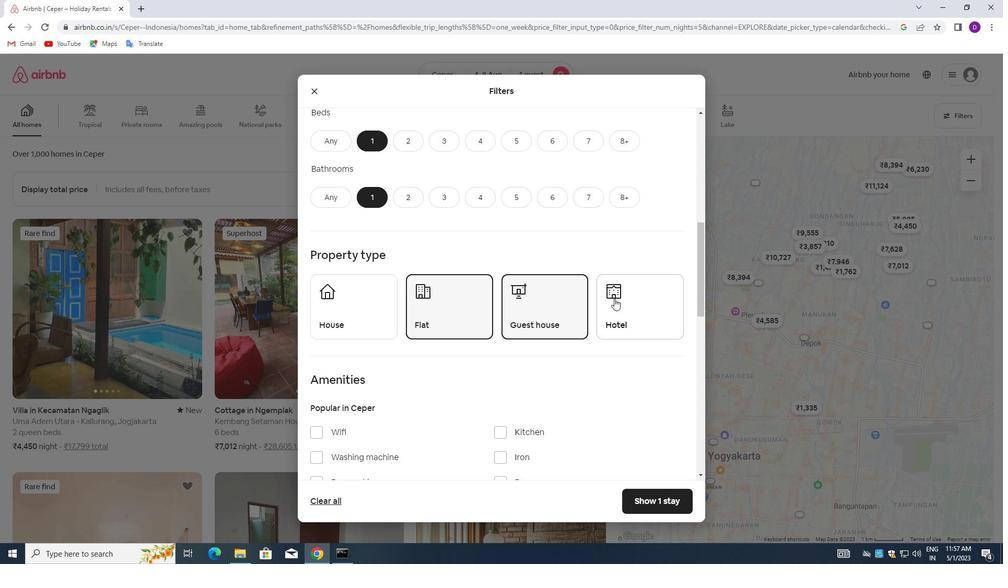 
Action: Mouse moved to (450, 335)
Screenshot: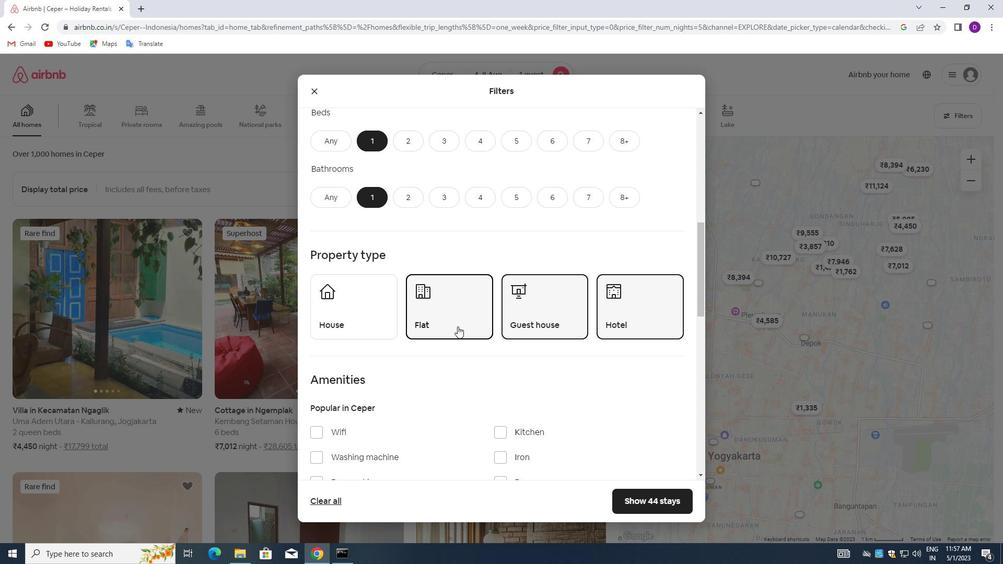 
Action: Mouse scrolled (450, 334) with delta (0, 0)
Screenshot: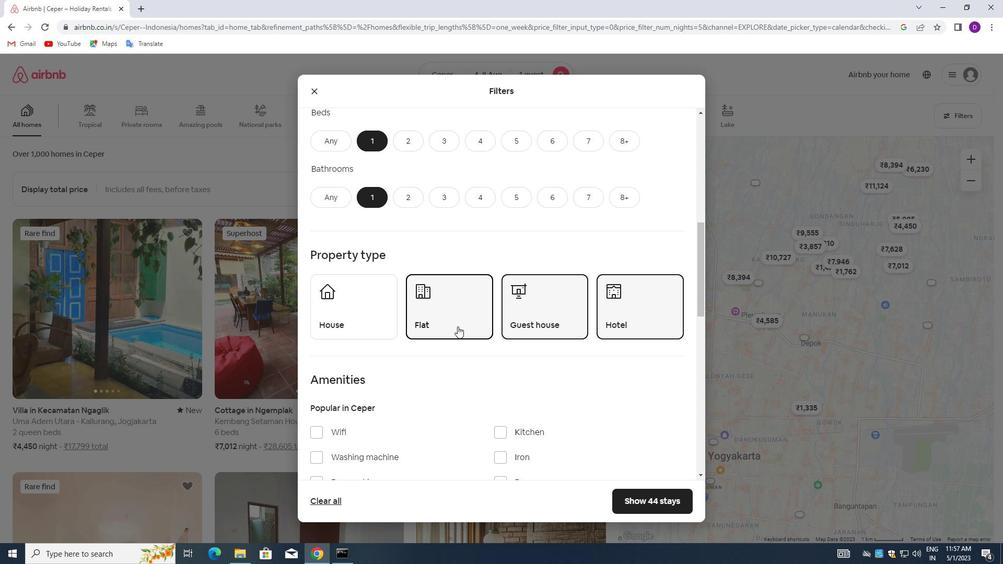 
Action: Mouse moved to (449, 335)
Screenshot: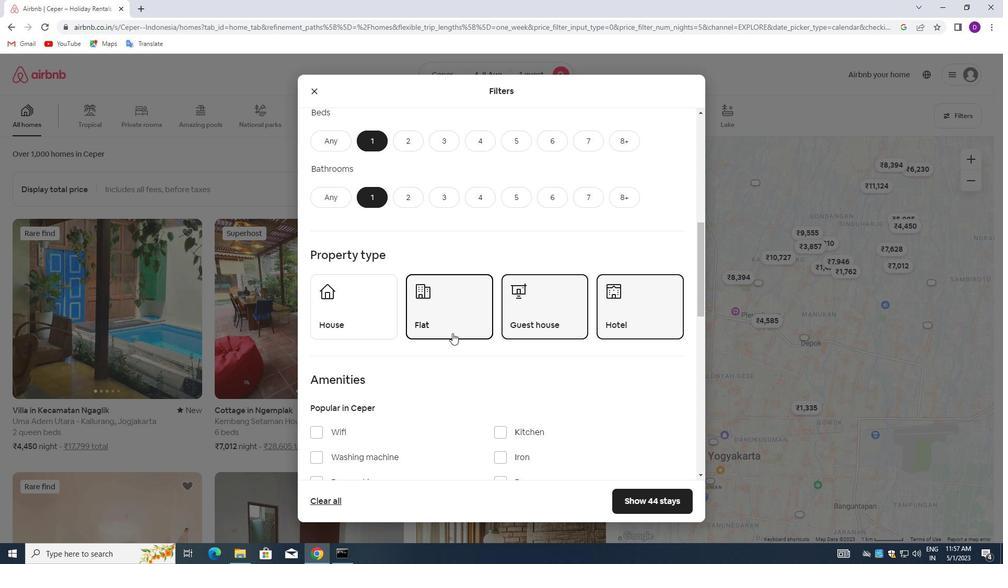 
Action: Mouse scrolled (449, 334) with delta (0, 0)
Screenshot: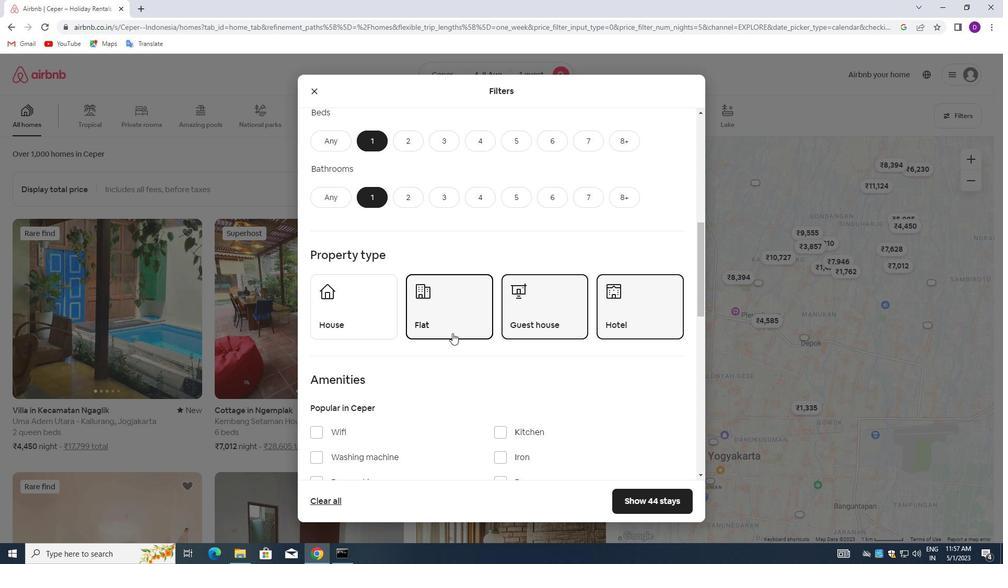 
Action: Mouse moved to (445, 336)
Screenshot: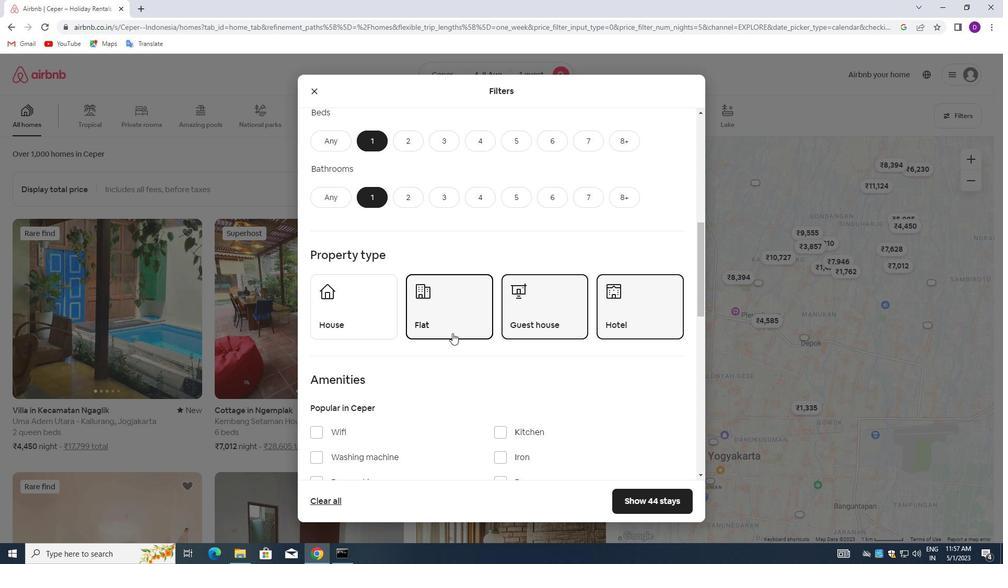 
Action: Mouse scrolled (445, 335) with delta (0, 0)
Screenshot: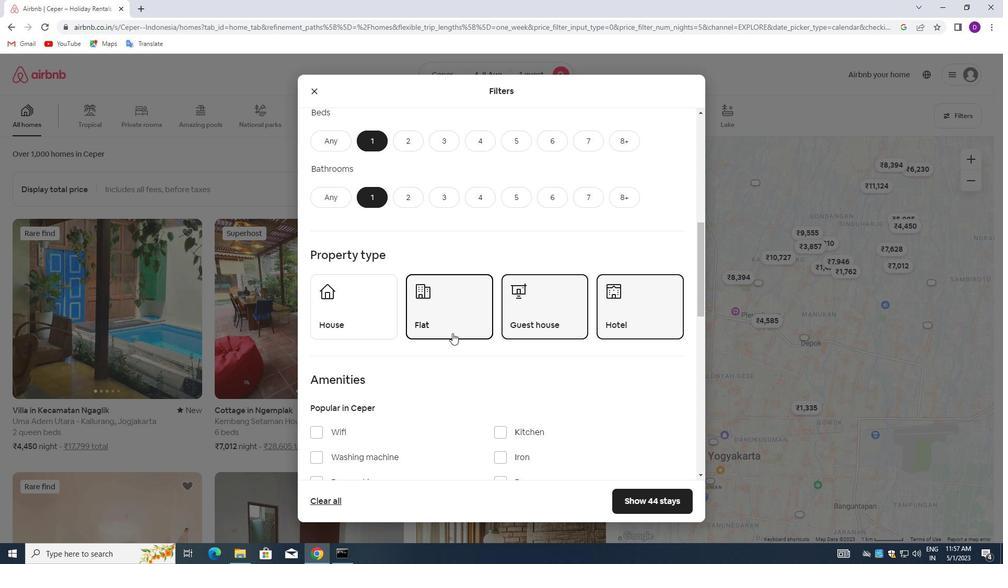 
Action: Mouse moved to (316, 272)
Screenshot: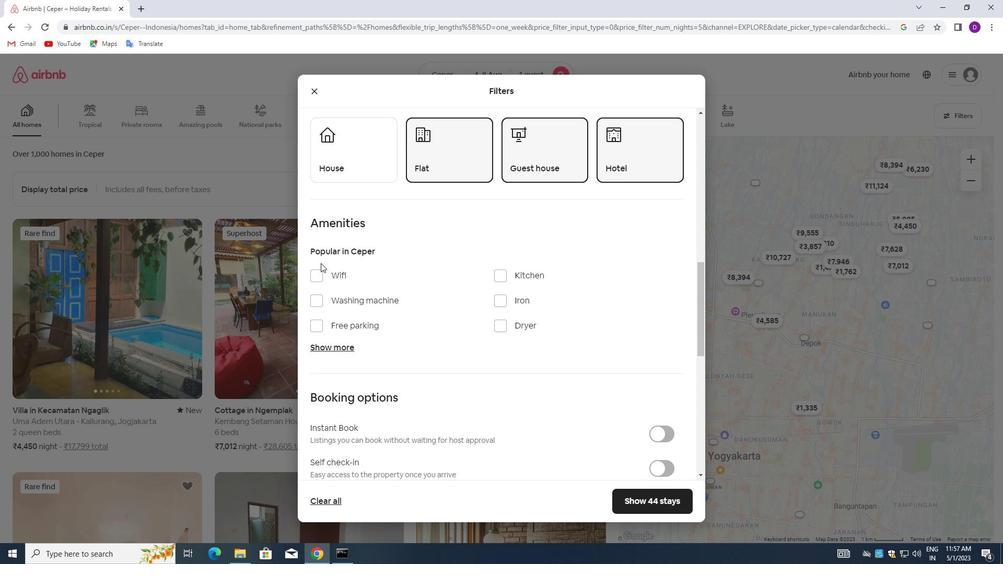 
Action: Mouse pressed left at (316, 272)
Screenshot: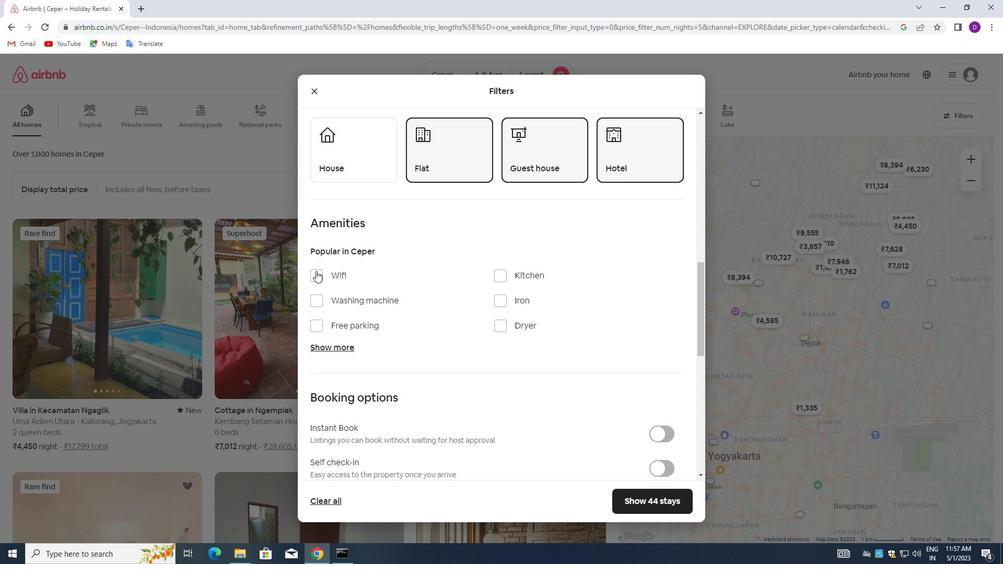 
Action: Mouse moved to (426, 292)
Screenshot: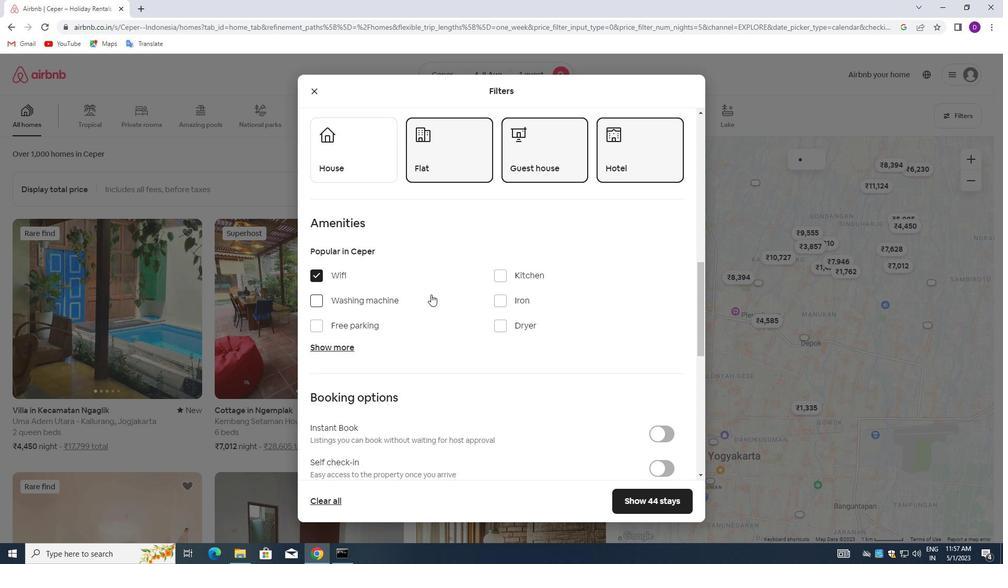 
Action: Mouse scrolled (426, 291) with delta (0, 0)
Screenshot: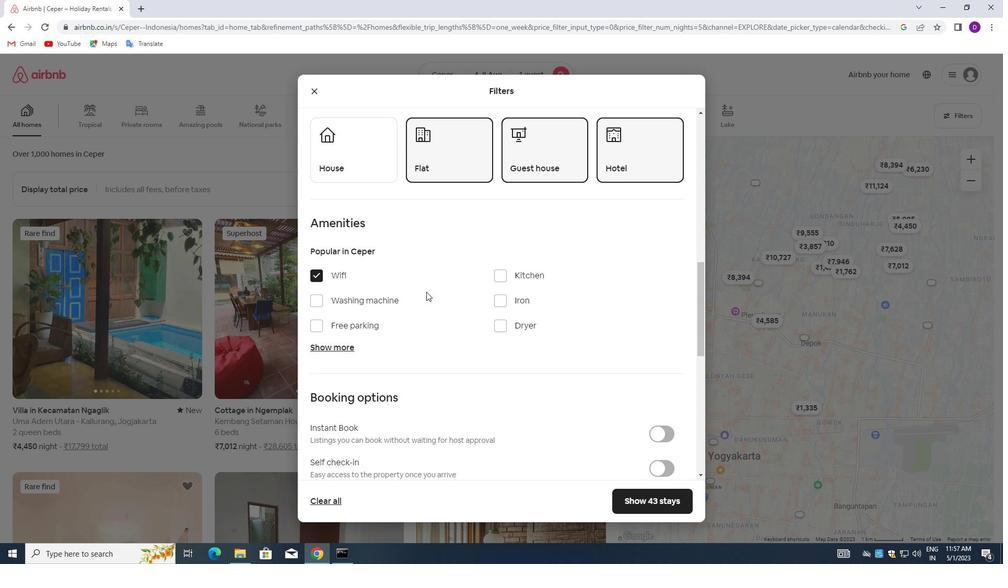 
Action: Mouse scrolled (426, 291) with delta (0, 0)
Screenshot: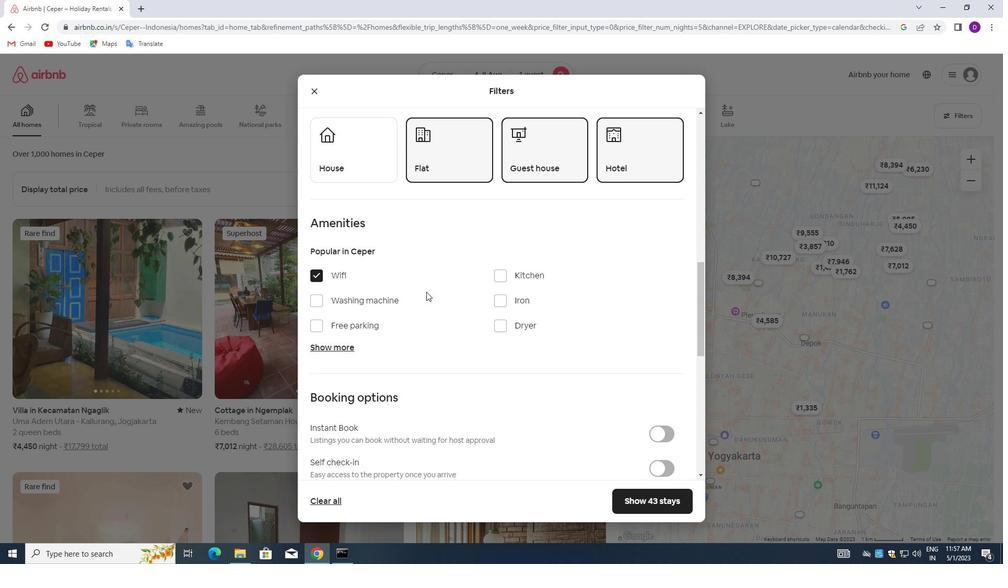 
Action: Mouse scrolled (426, 291) with delta (0, 0)
Screenshot: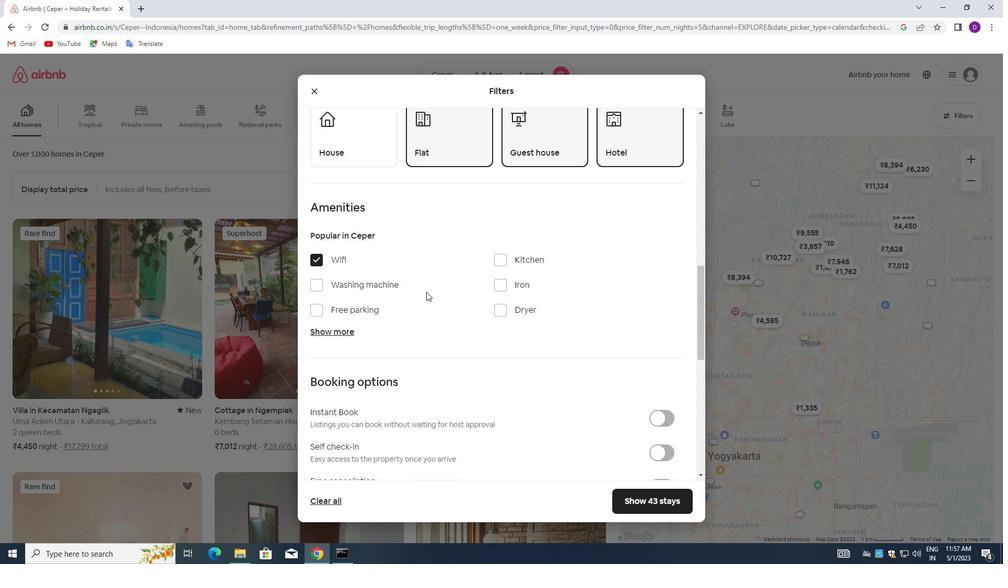 
Action: Mouse moved to (660, 308)
Screenshot: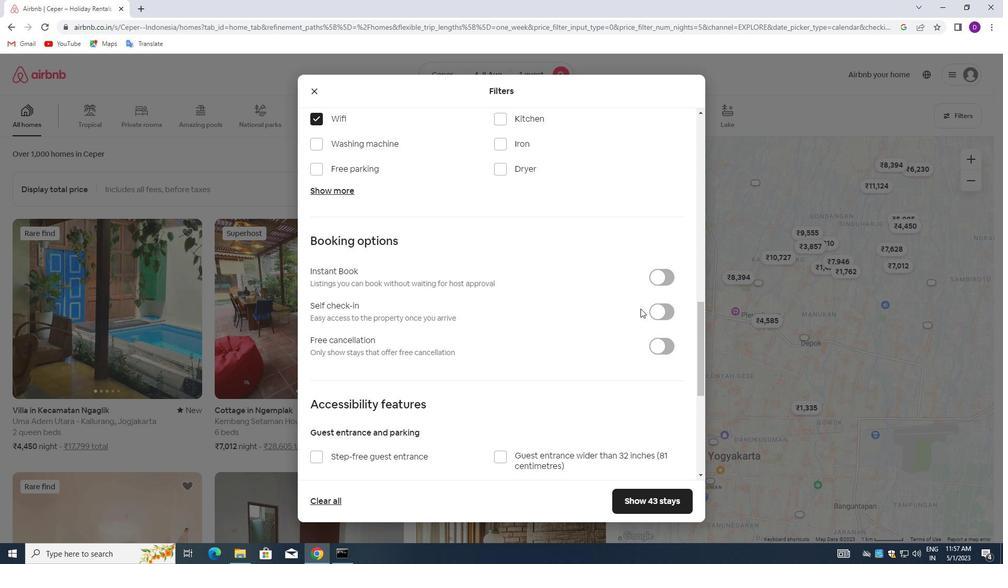 
Action: Mouse pressed left at (660, 308)
Screenshot: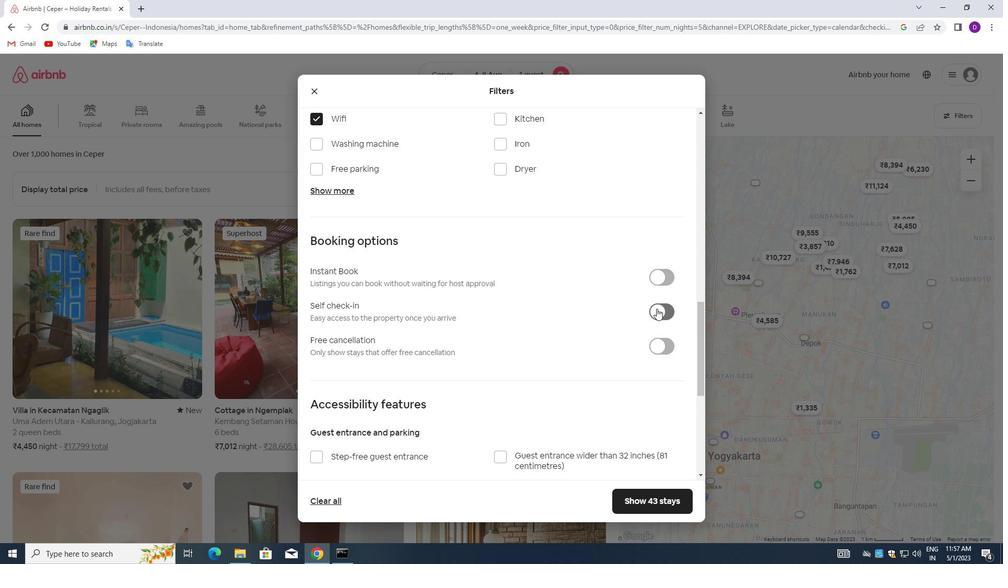 
Action: Mouse moved to (412, 336)
Screenshot: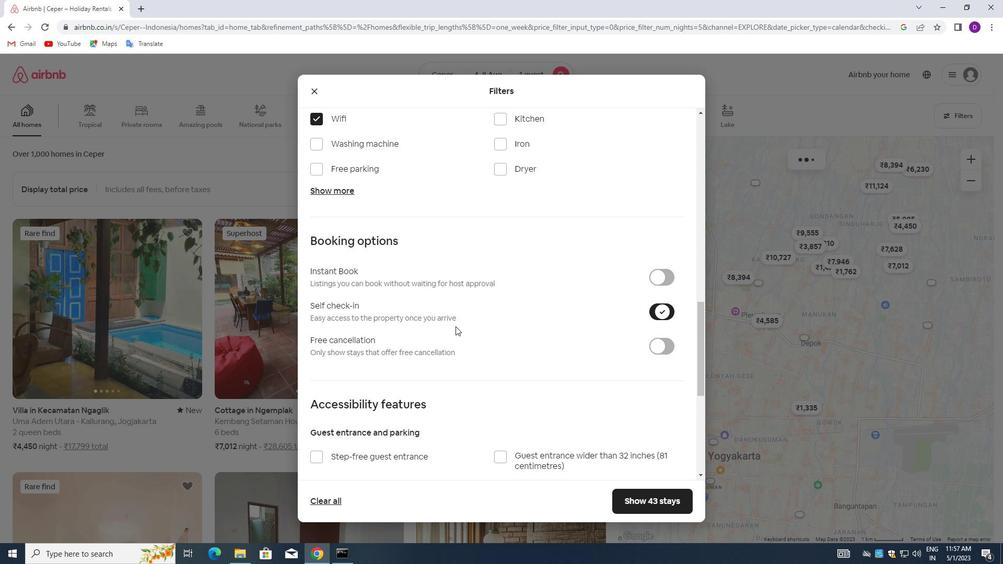 
Action: Mouse scrolled (412, 336) with delta (0, 0)
Screenshot: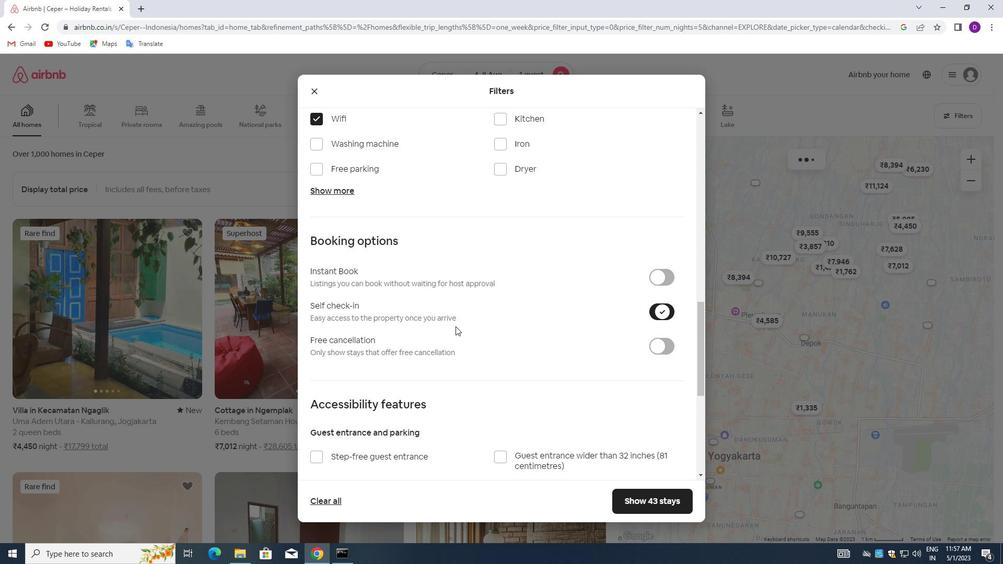 
Action: Mouse moved to (411, 336)
Screenshot: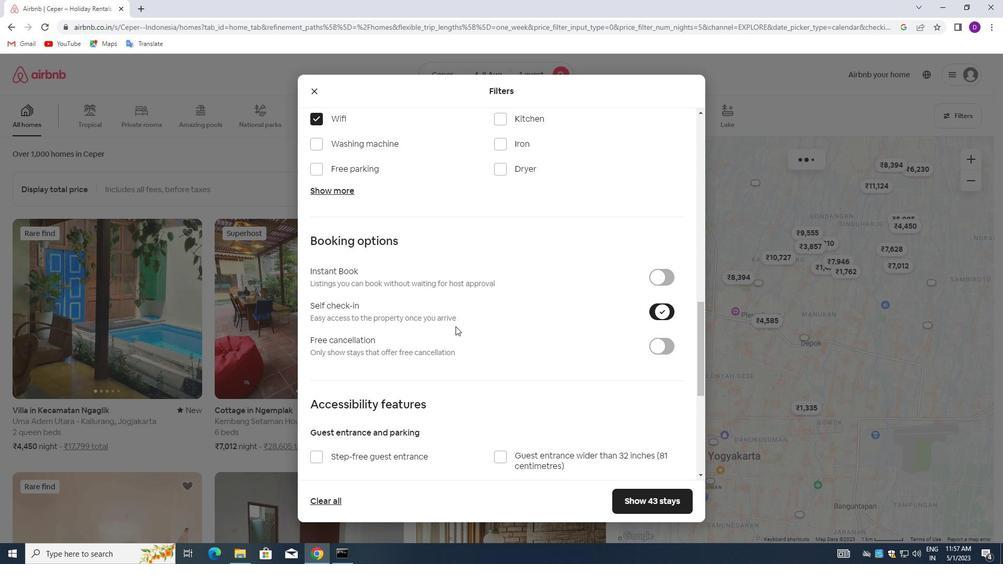 
Action: Mouse scrolled (411, 336) with delta (0, 0)
Screenshot: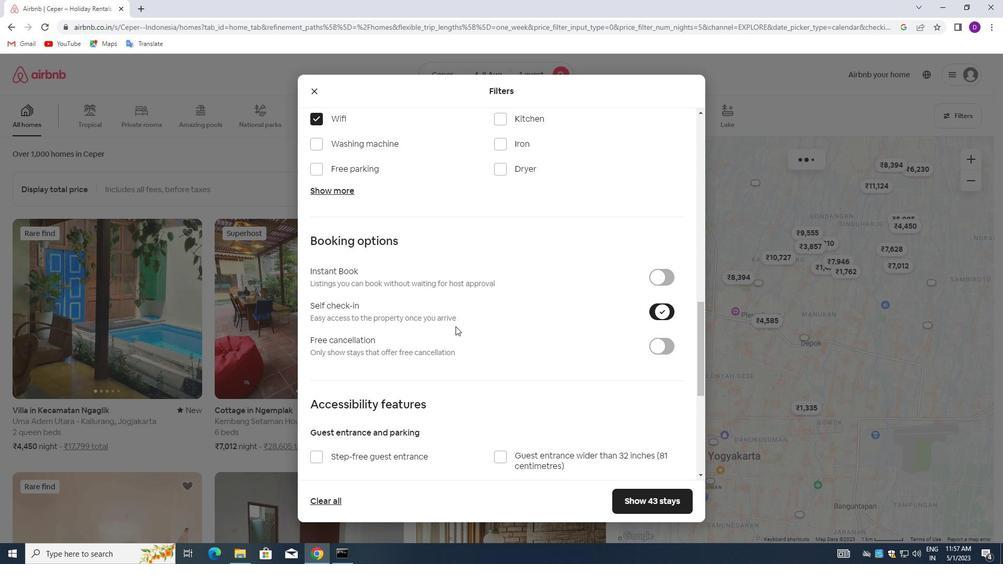 
Action: Mouse scrolled (411, 336) with delta (0, 0)
Screenshot: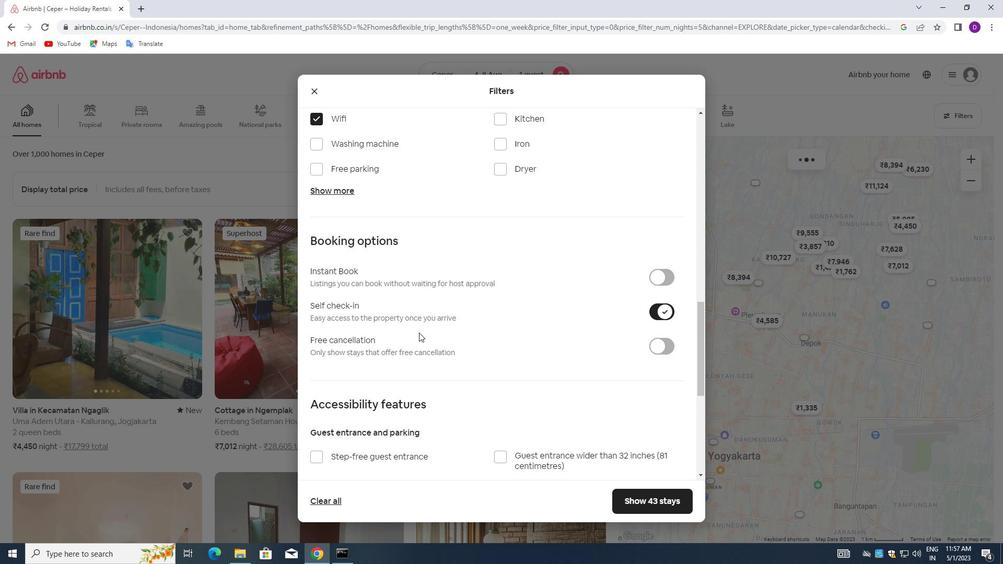 
Action: Mouse moved to (411, 336)
Screenshot: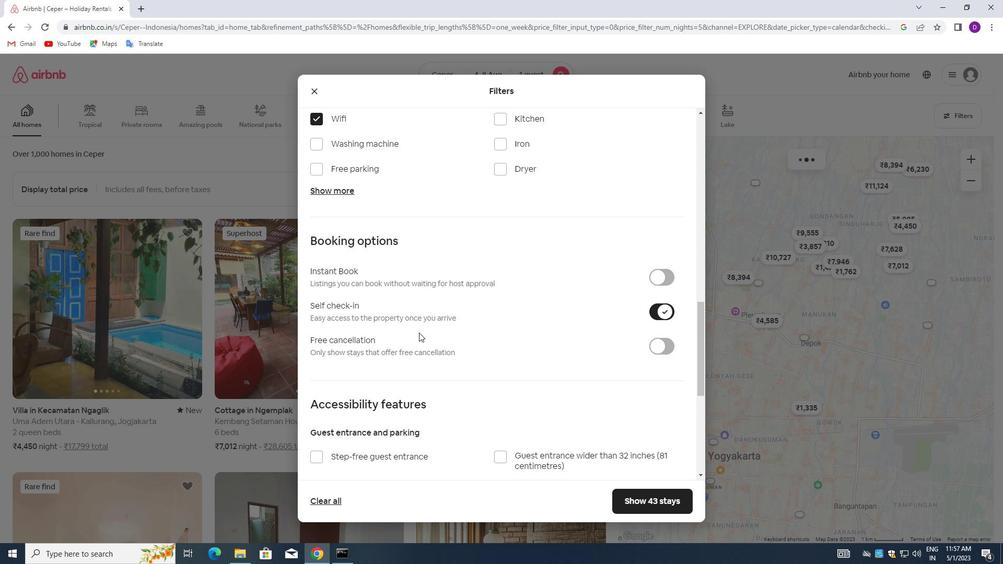 
Action: Mouse scrolled (411, 336) with delta (0, 0)
Screenshot: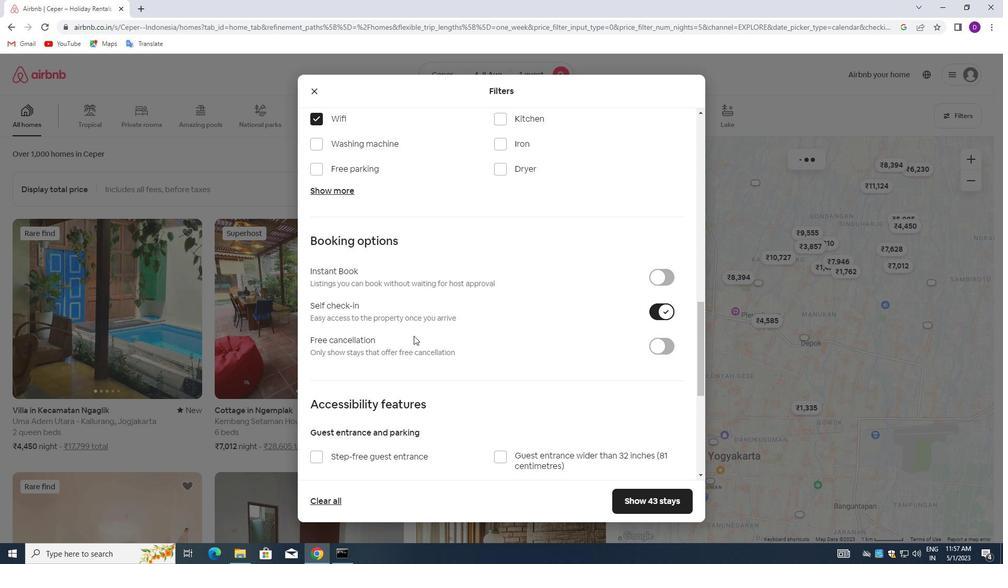 
Action: Mouse moved to (409, 339)
Screenshot: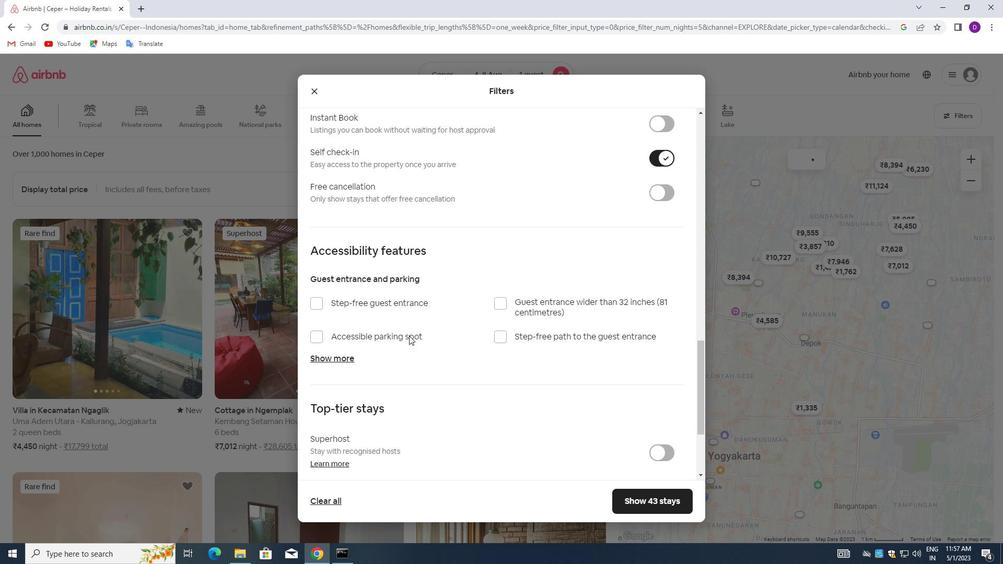 
Action: Mouse scrolled (409, 338) with delta (0, 0)
Screenshot: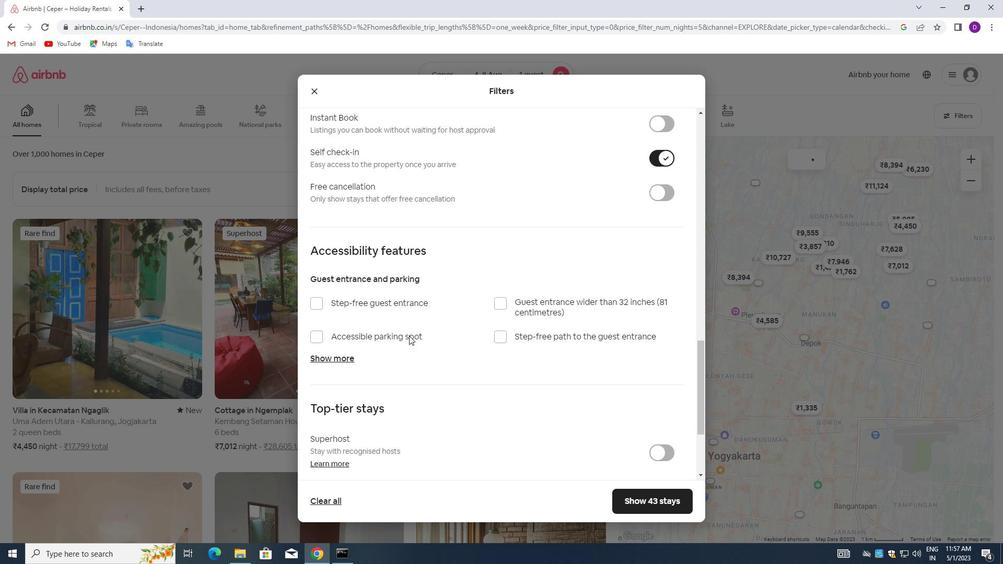 
Action: Mouse moved to (408, 341)
Screenshot: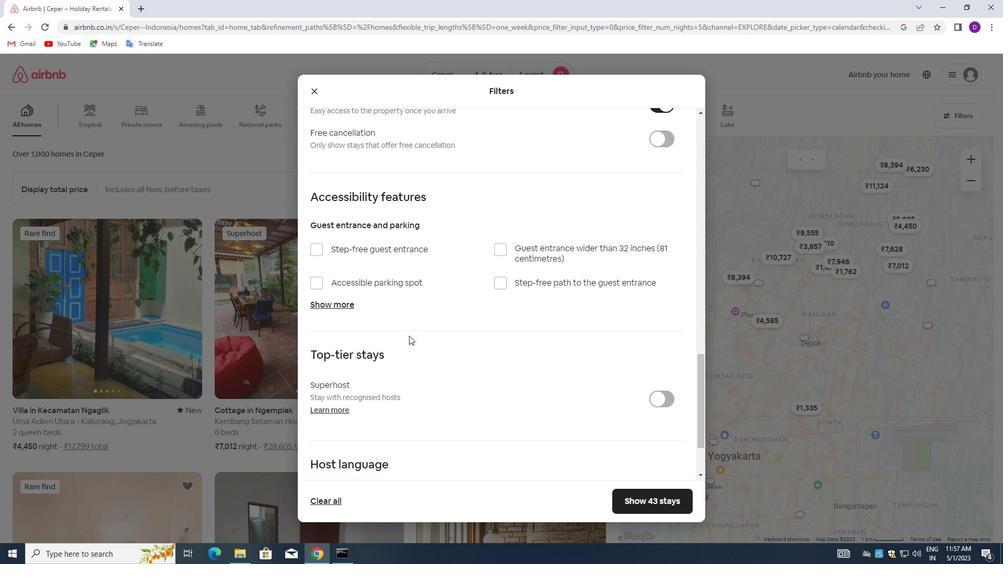 
Action: Mouse scrolled (408, 341) with delta (0, 0)
Screenshot: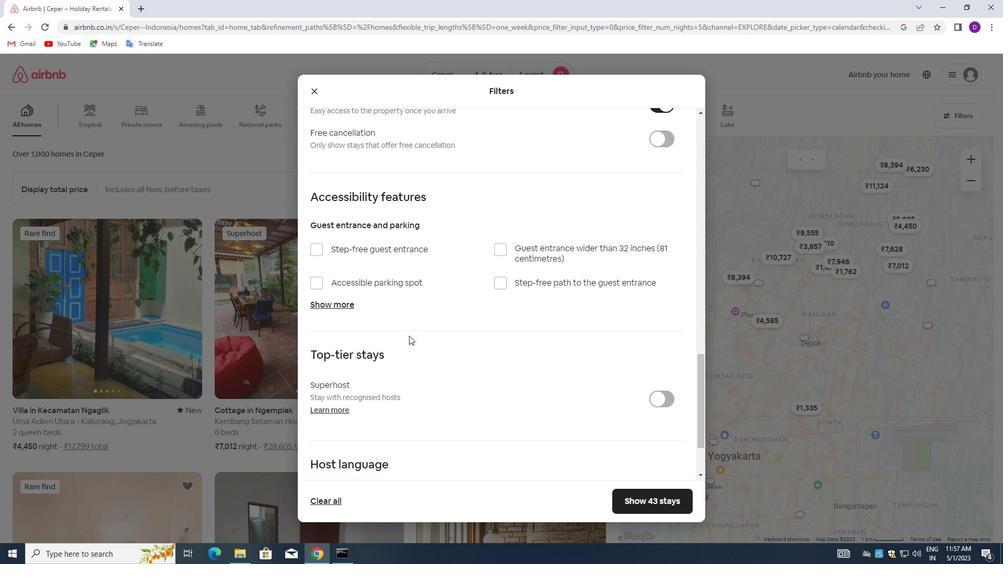 
Action: Mouse moved to (407, 342)
Screenshot: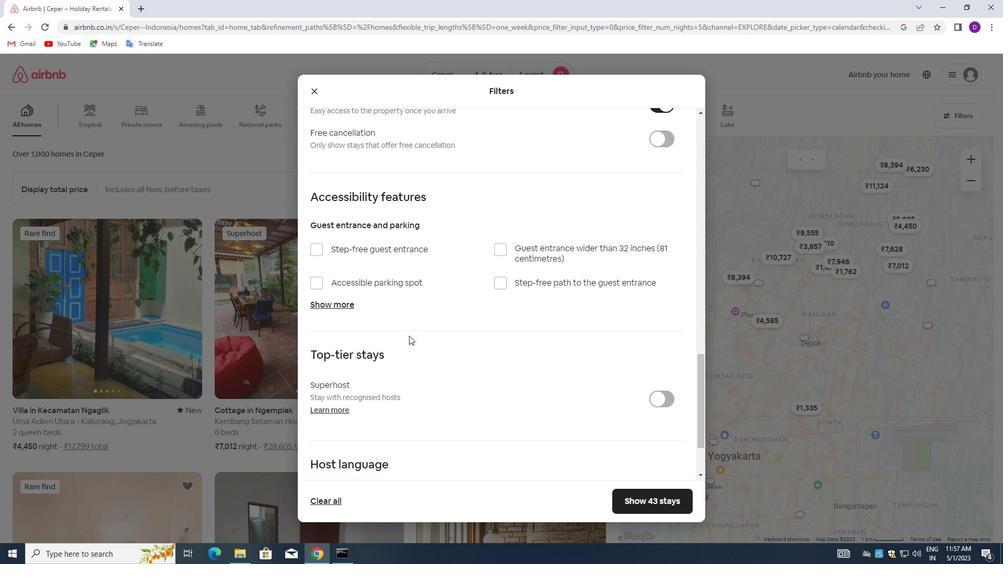 
Action: Mouse scrolled (407, 342) with delta (0, 0)
Screenshot: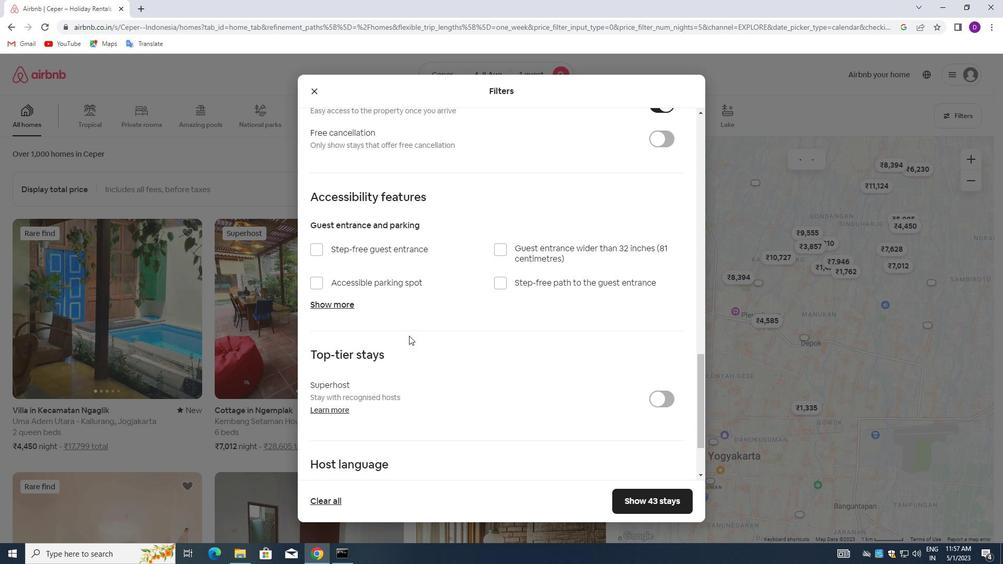 
Action: Mouse moved to (407, 343)
Screenshot: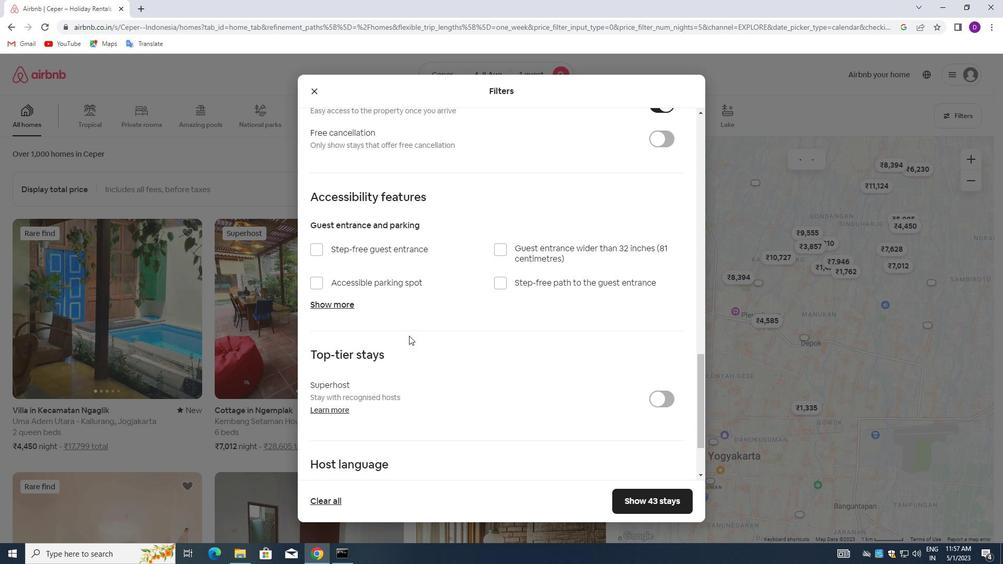 
Action: Mouse scrolled (407, 342) with delta (0, 0)
Screenshot: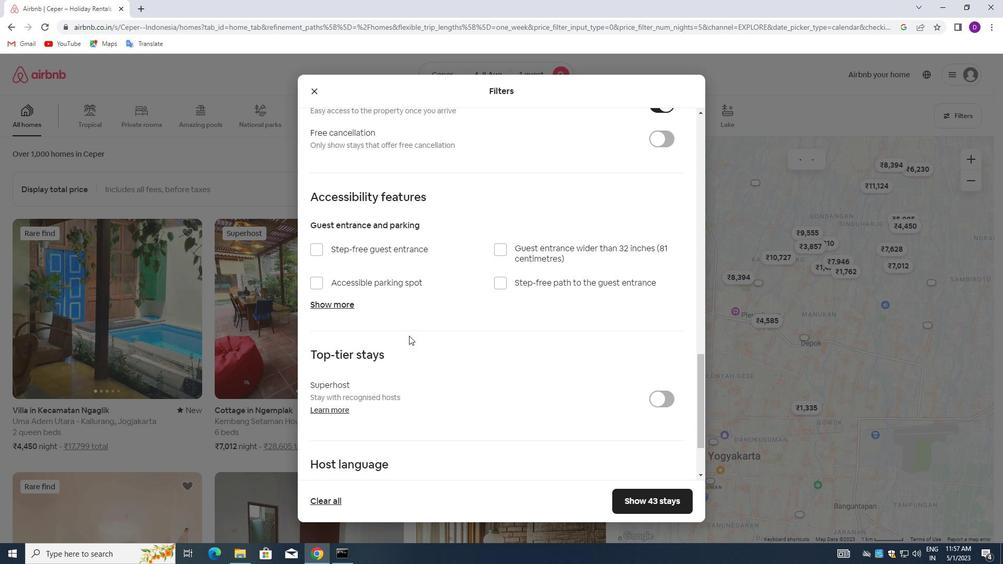 
Action: Mouse scrolled (407, 342) with delta (0, 0)
Screenshot: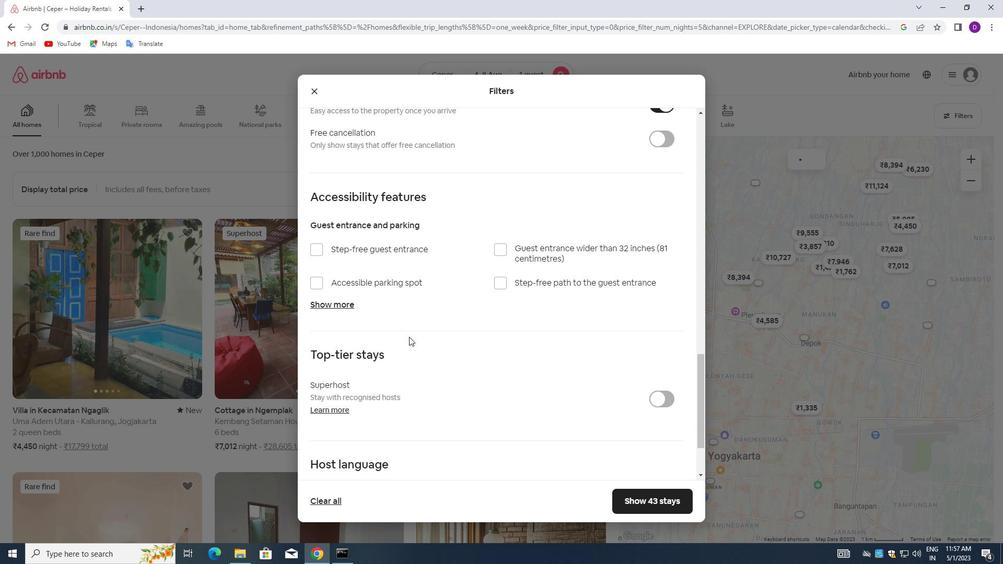
Action: Mouse scrolled (407, 342) with delta (0, 0)
Screenshot: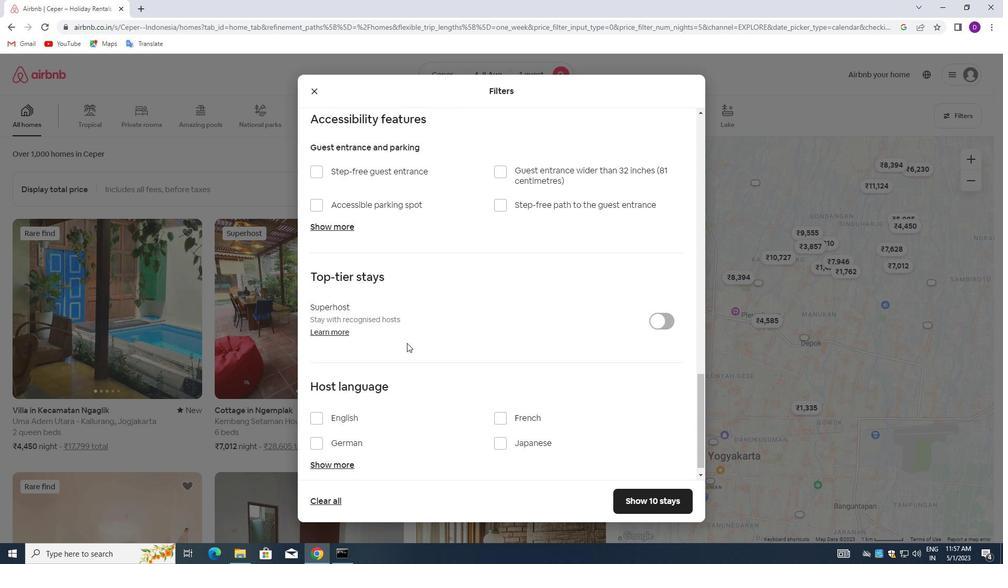 
Action: Mouse moved to (407, 344)
Screenshot: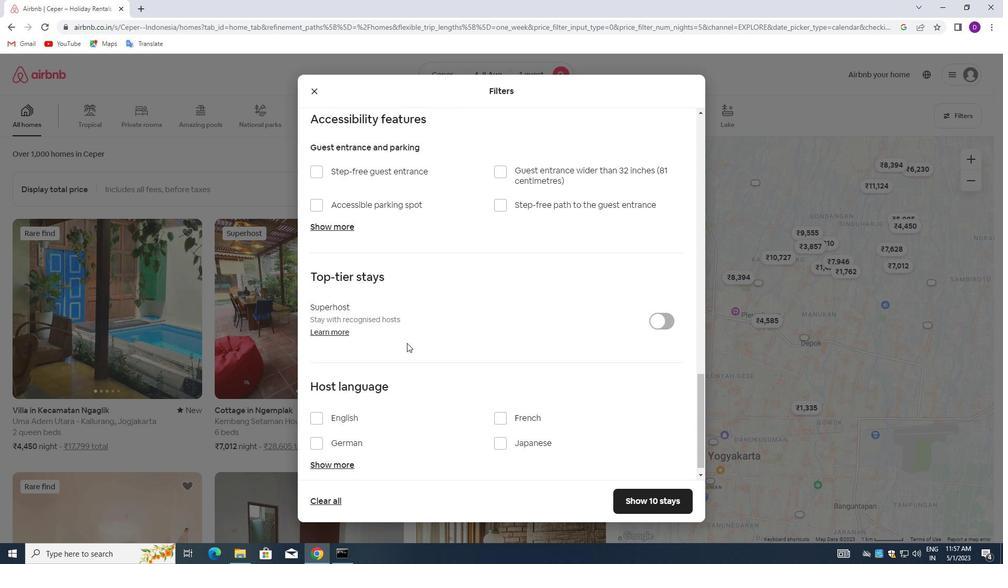 
Action: Mouse scrolled (407, 343) with delta (0, 0)
Screenshot: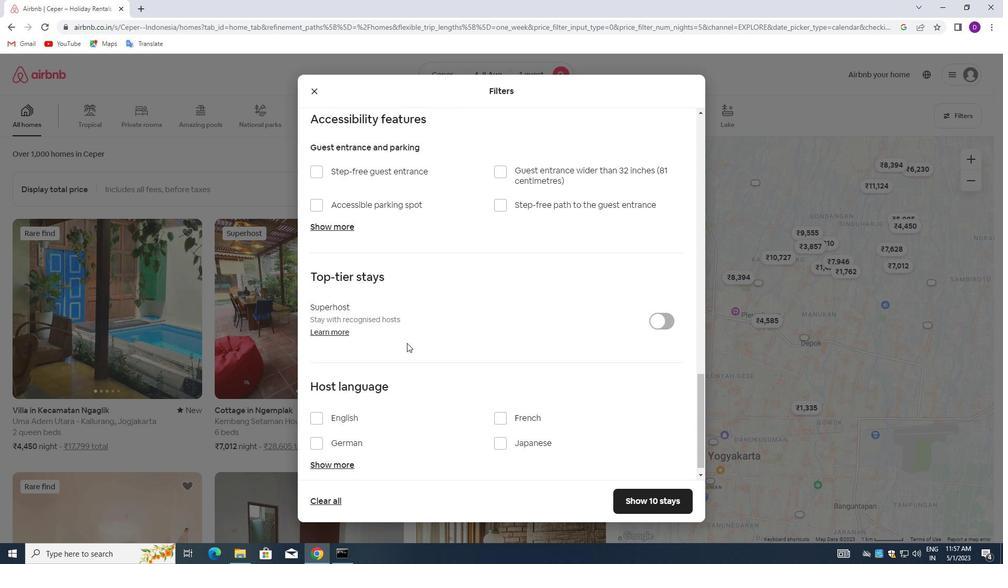 
Action: Mouse moved to (406, 348)
Screenshot: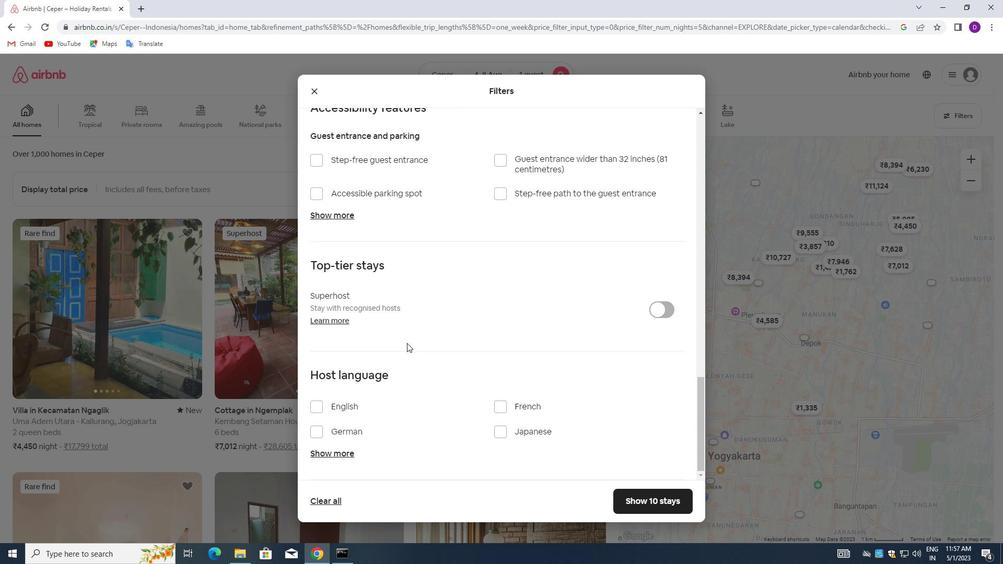 
Action: Mouse scrolled (406, 347) with delta (0, 0)
Screenshot: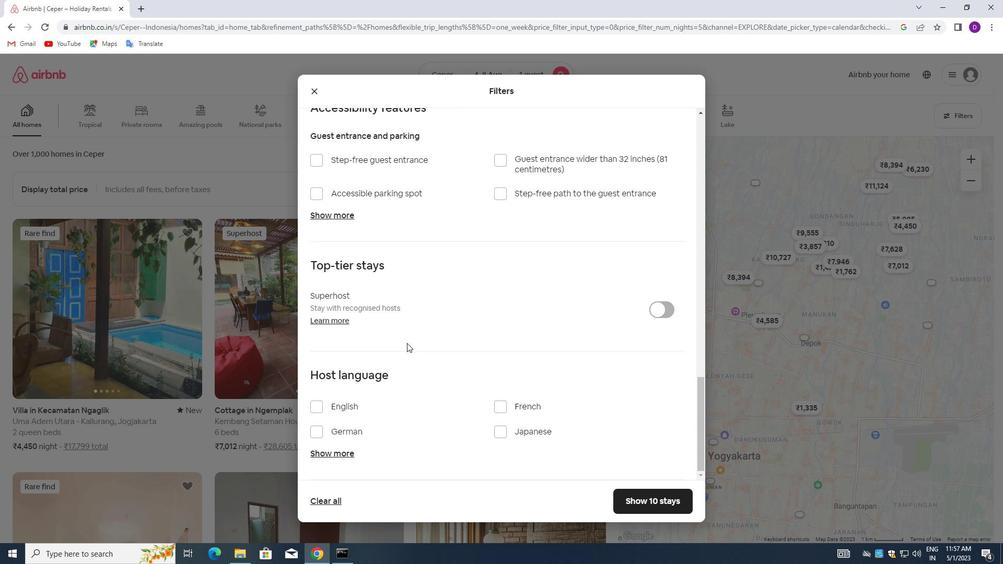 
Action: Mouse moved to (402, 353)
Screenshot: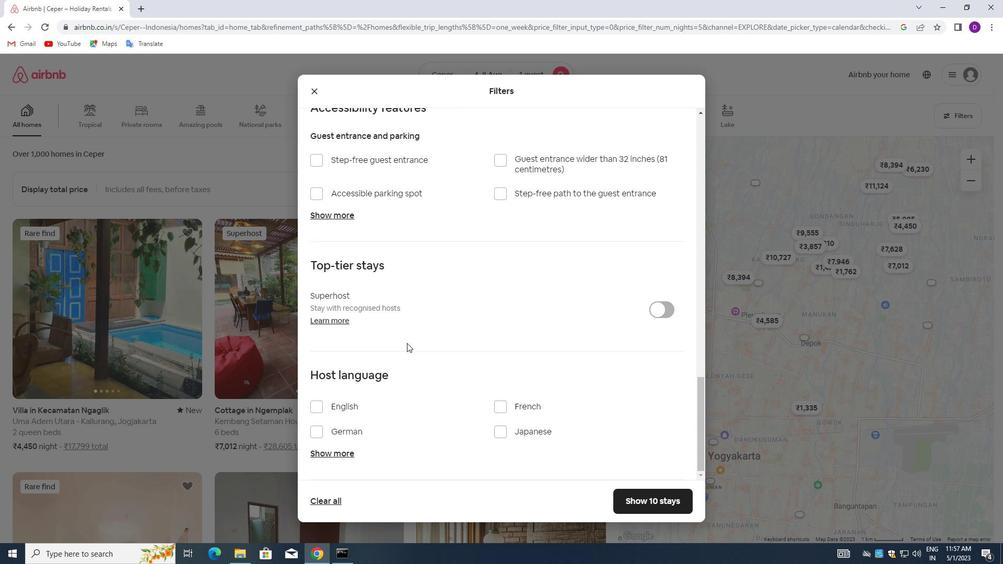 
Action: Mouse scrolled (402, 353) with delta (0, 0)
Screenshot: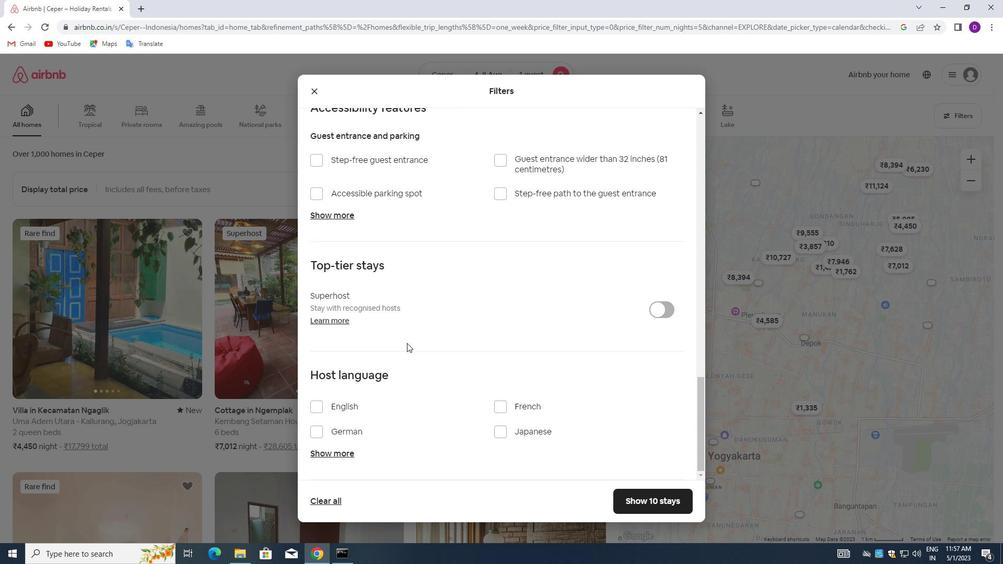 
Action: Mouse moved to (309, 409)
Screenshot: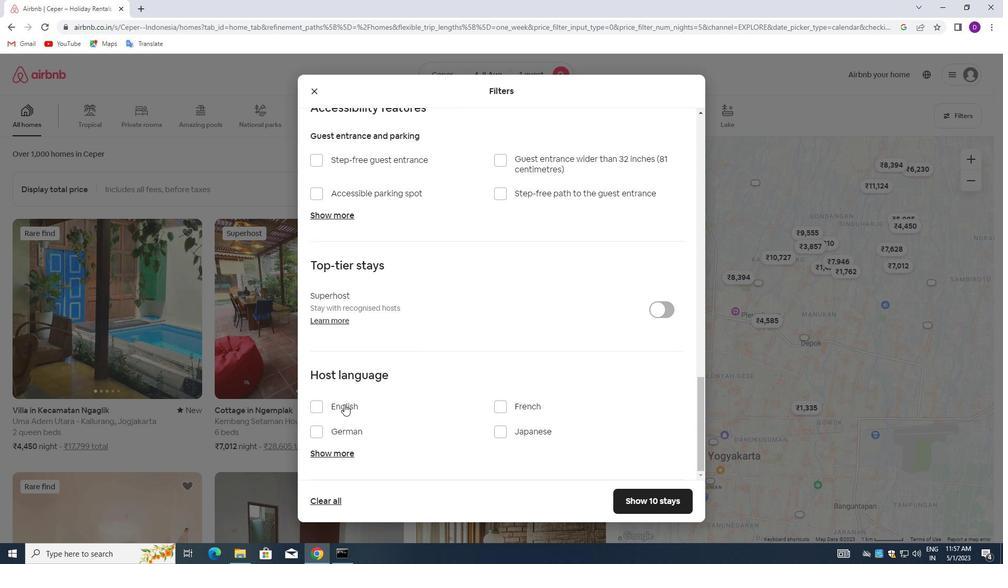 
Action: Mouse pressed left at (309, 409)
Screenshot: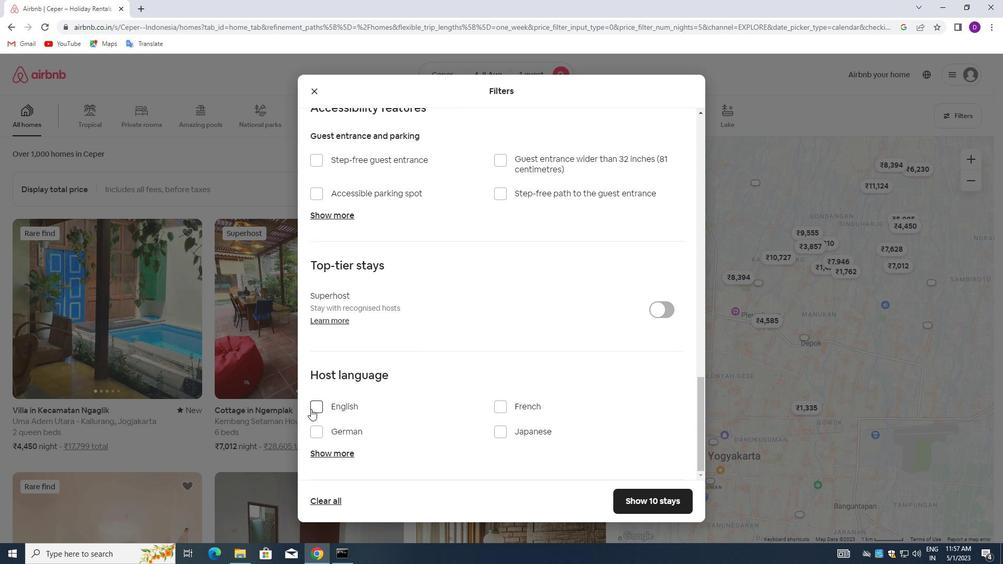
Action: Mouse moved to (311, 408)
Screenshot: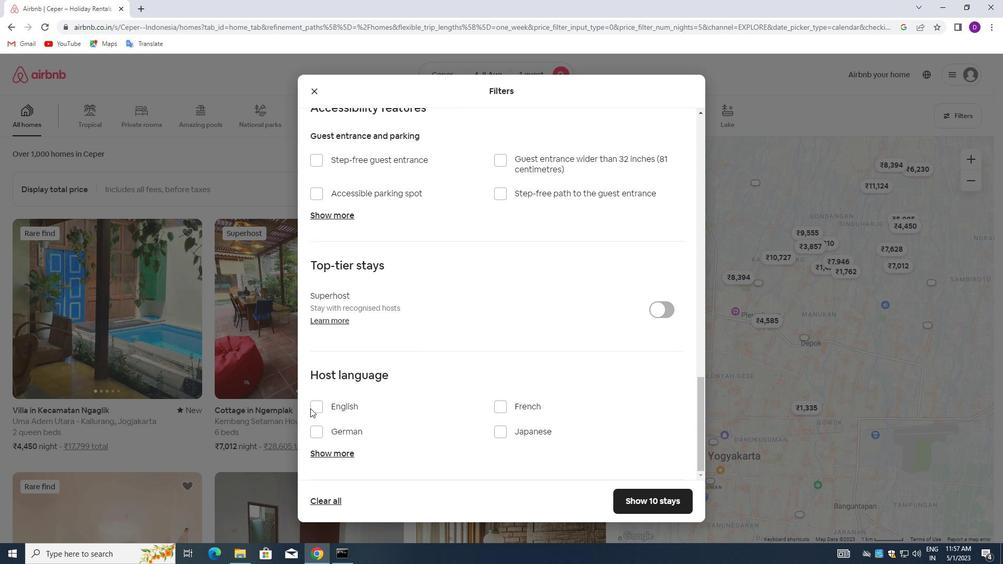 
Action: Mouse pressed left at (311, 408)
Screenshot: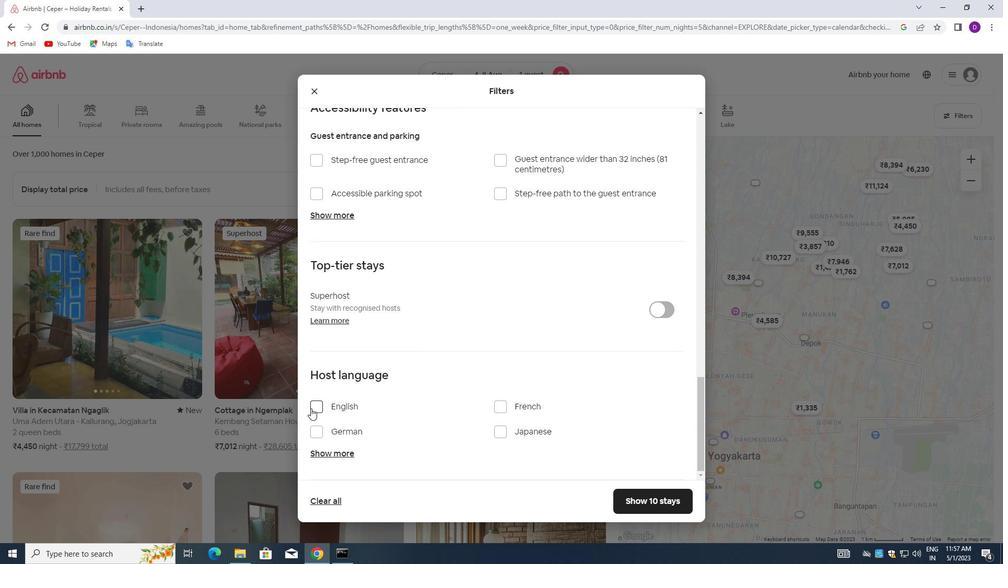 
Action: Mouse moved to (649, 495)
Screenshot: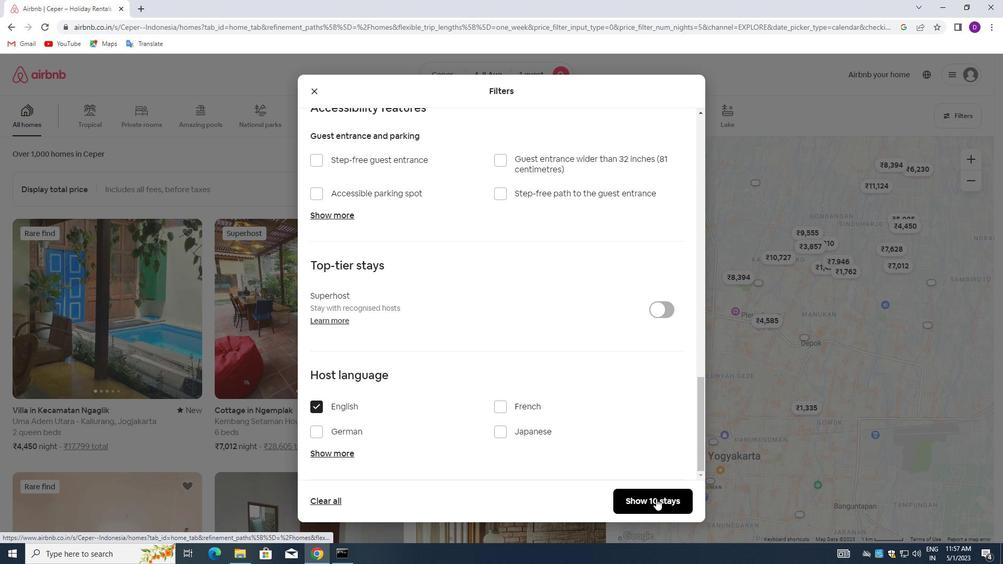 
Action: Mouse pressed left at (649, 495)
Screenshot: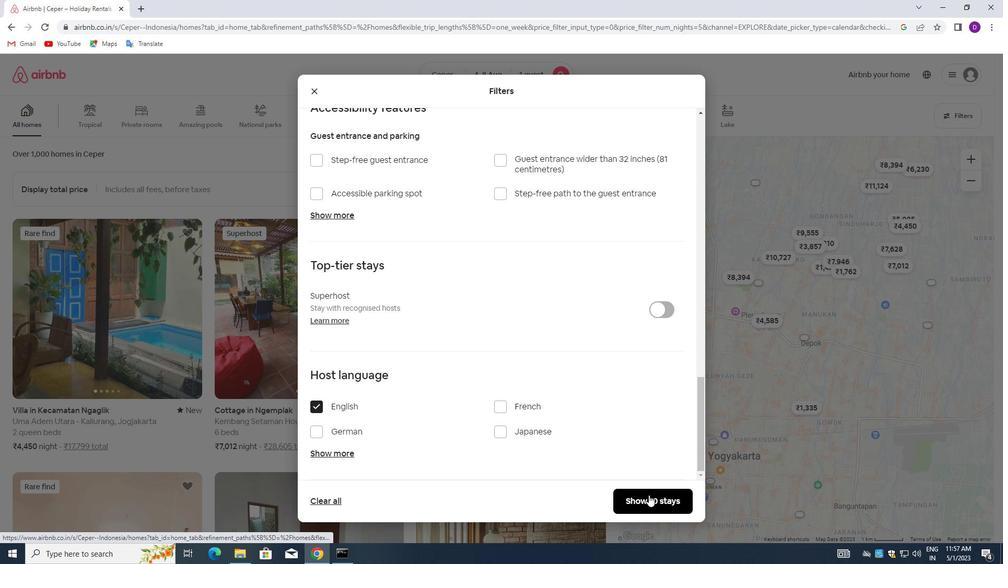 
Action: Mouse moved to (481, 352)
Screenshot: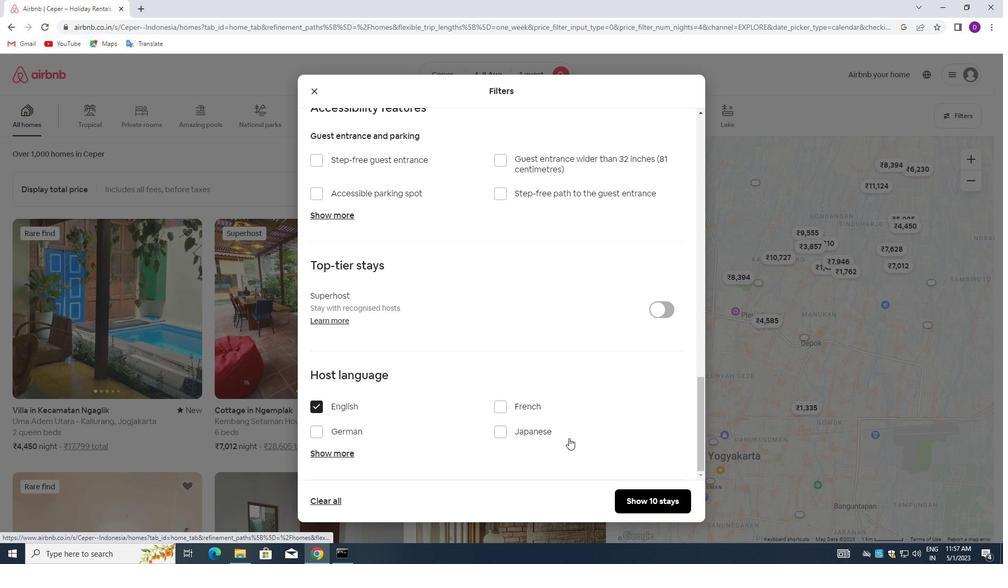 
